 Task: Look for space in Viljandi, Estonia from 9th July, 2023 to 16th July, 2023 for 2 adults, 1 child in price range Rs.8000 to Rs.16000. Place can be entire place with 2 bedrooms having 2 beds and 1 bathroom. Property type can be house, flat, hotel. Booking option can be shelf check-in. Required host language is English.
Action: Mouse moved to (480, 97)
Screenshot: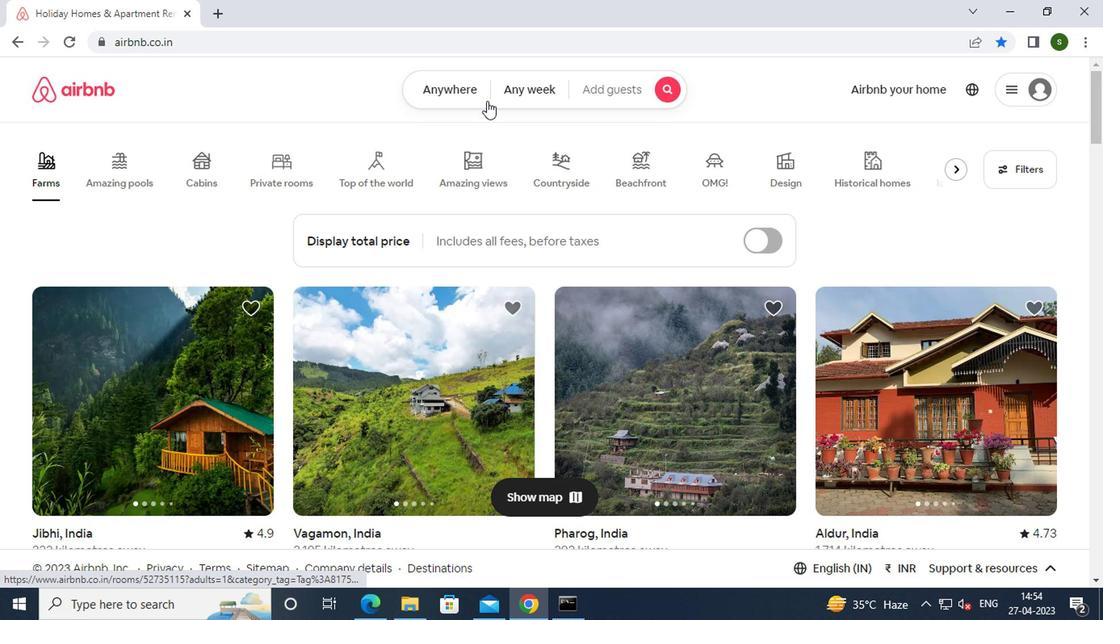 
Action: Mouse pressed left at (480, 97)
Screenshot: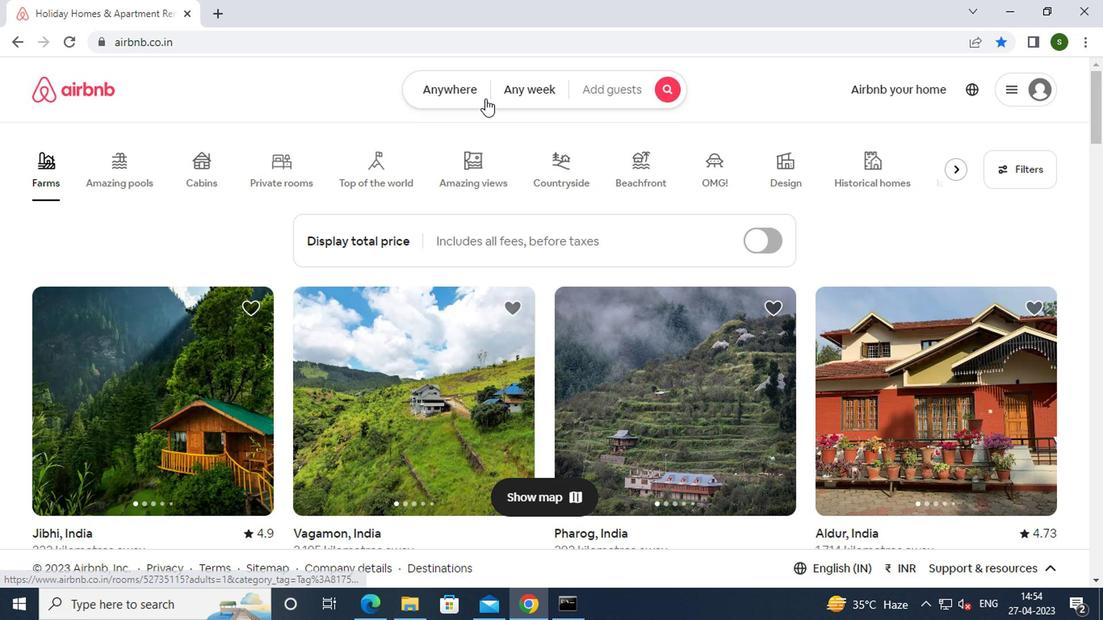 
Action: Mouse moved to (410, 151)
Screenshot: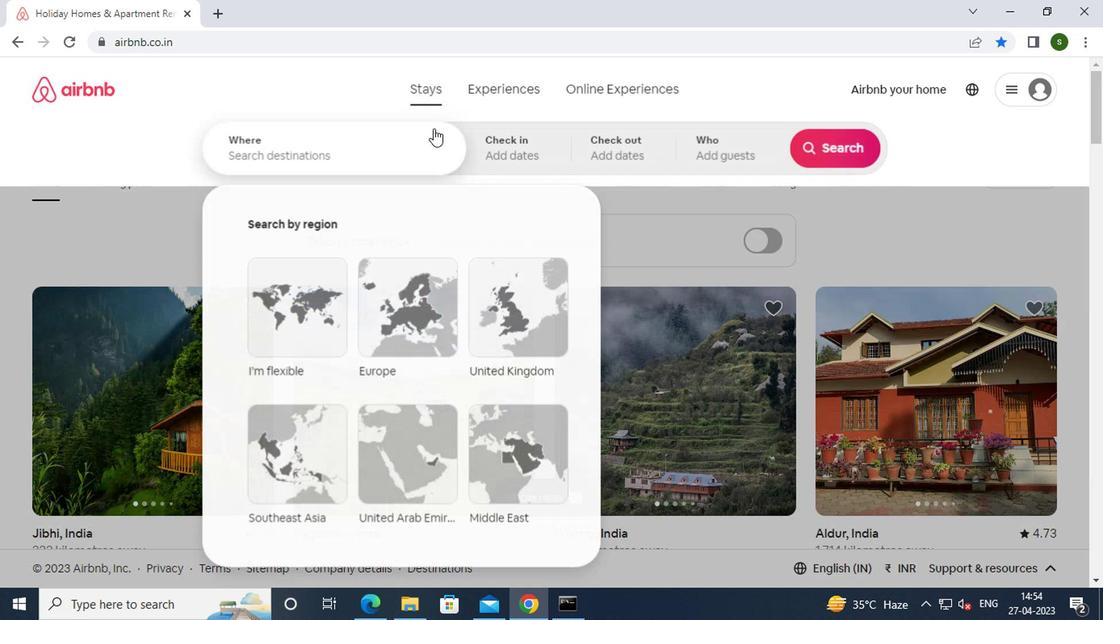 
Action: Mouse pressed left at (410, 151)
Screenshot: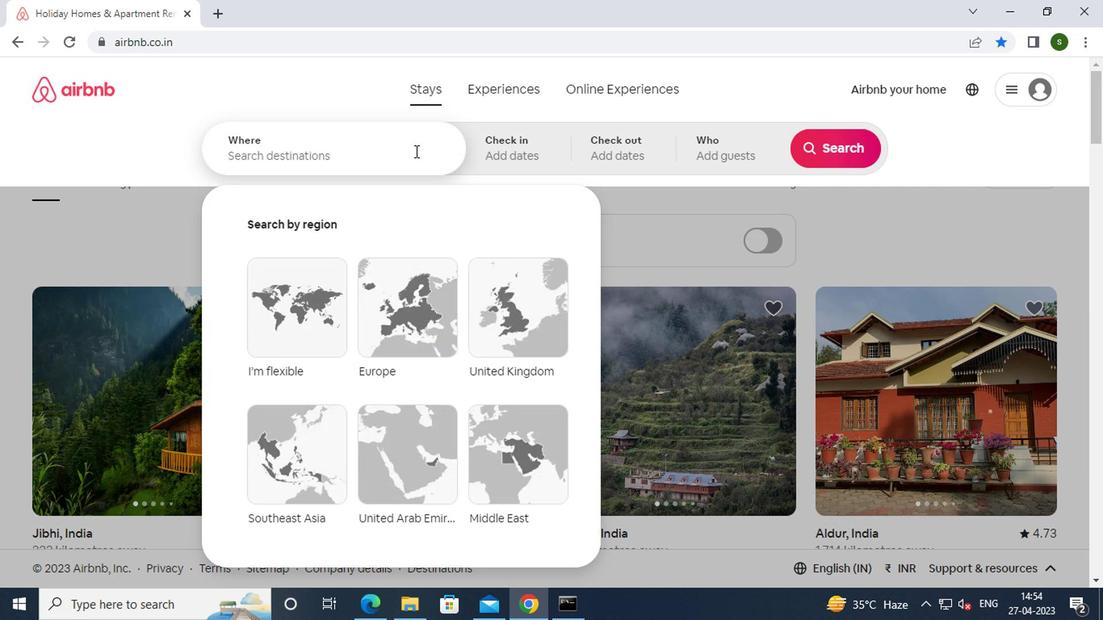 
Action: Key pressed v<Key.caps_lock>iljandi,
Screenshot: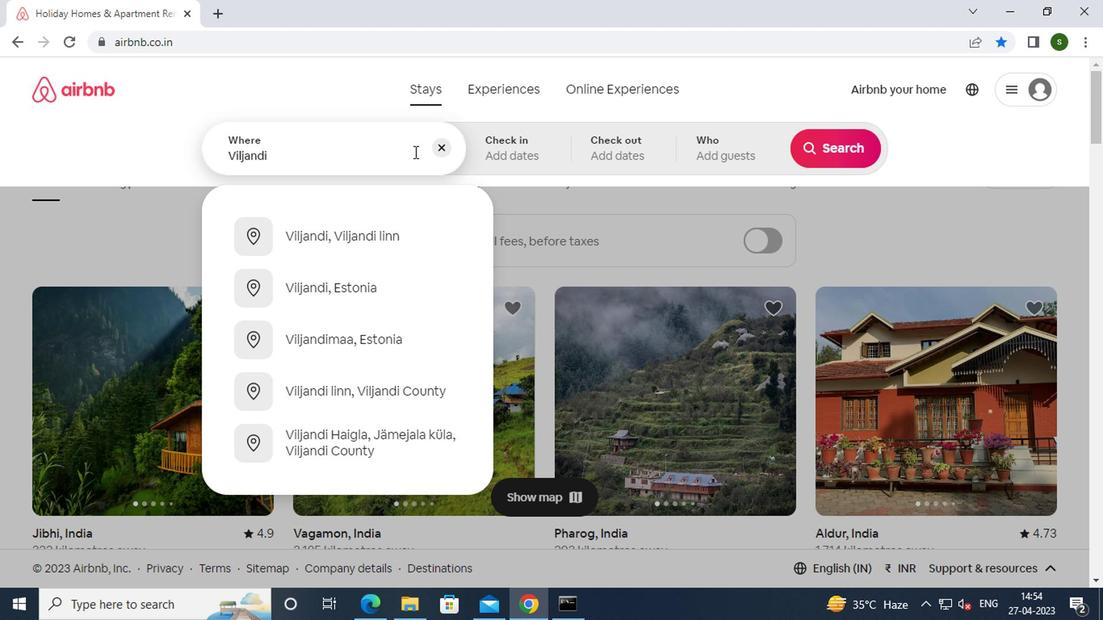 
Action: Mouse moved to (399, 235)
Screenshot: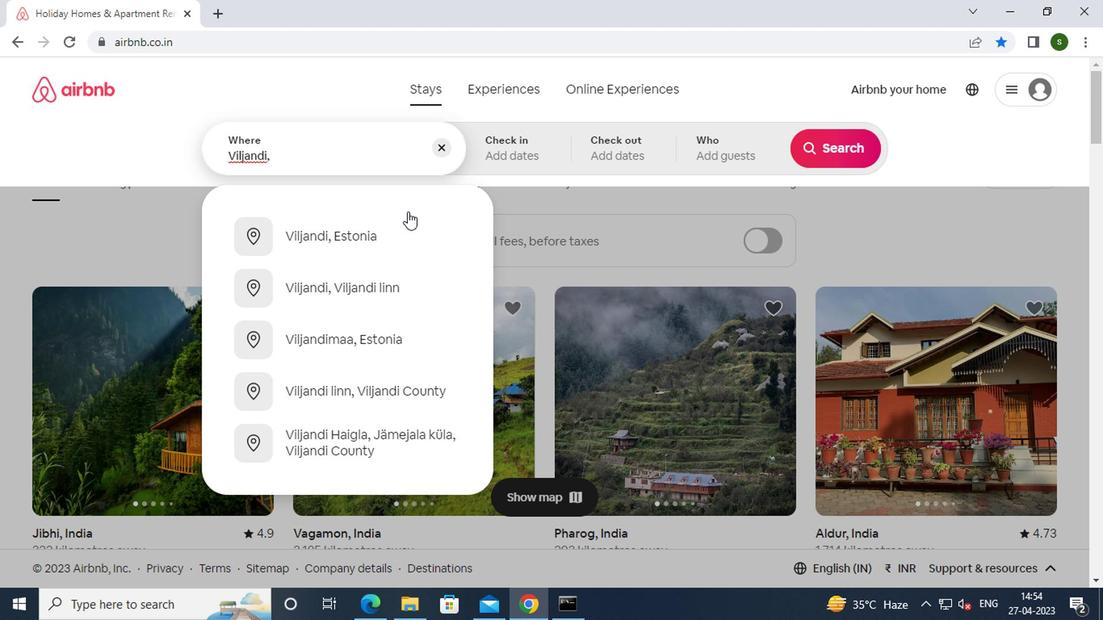 
Action: Mouse pressed left at (399, 235)
Screenshot: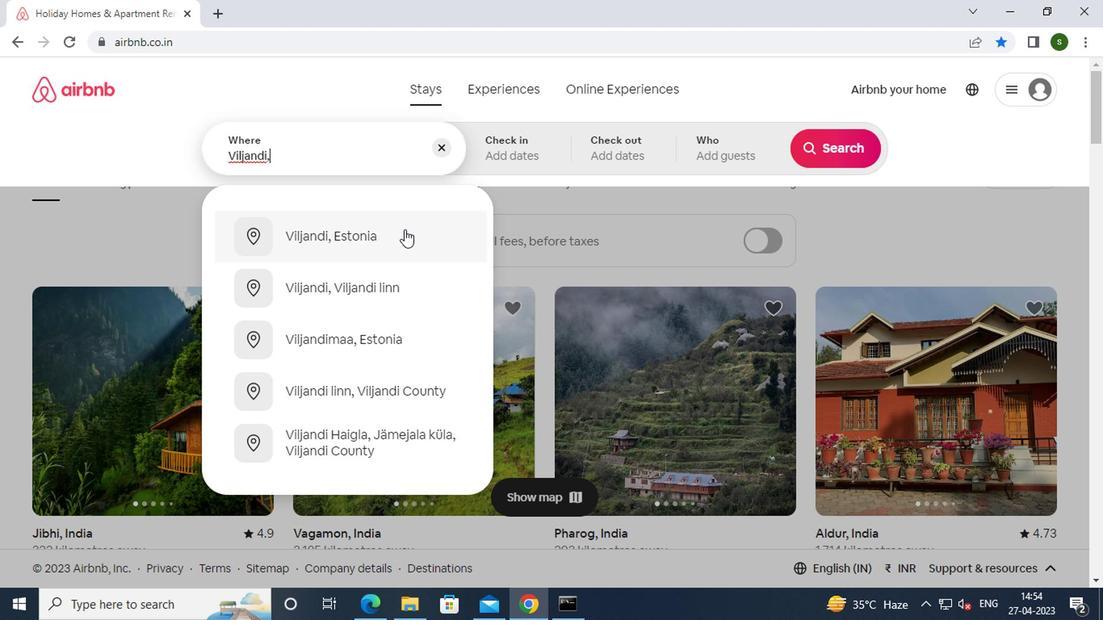 
Action: Mouse moved to (826, 276)
Screenshot: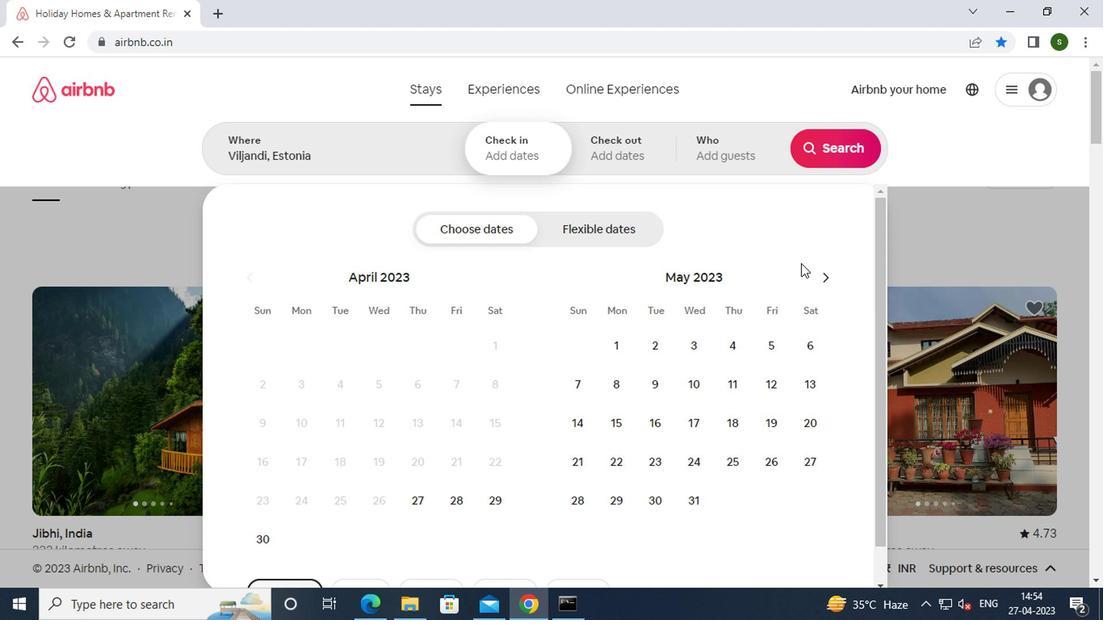 
Action: Mouse pressed left at (826, 276)
Screenshot: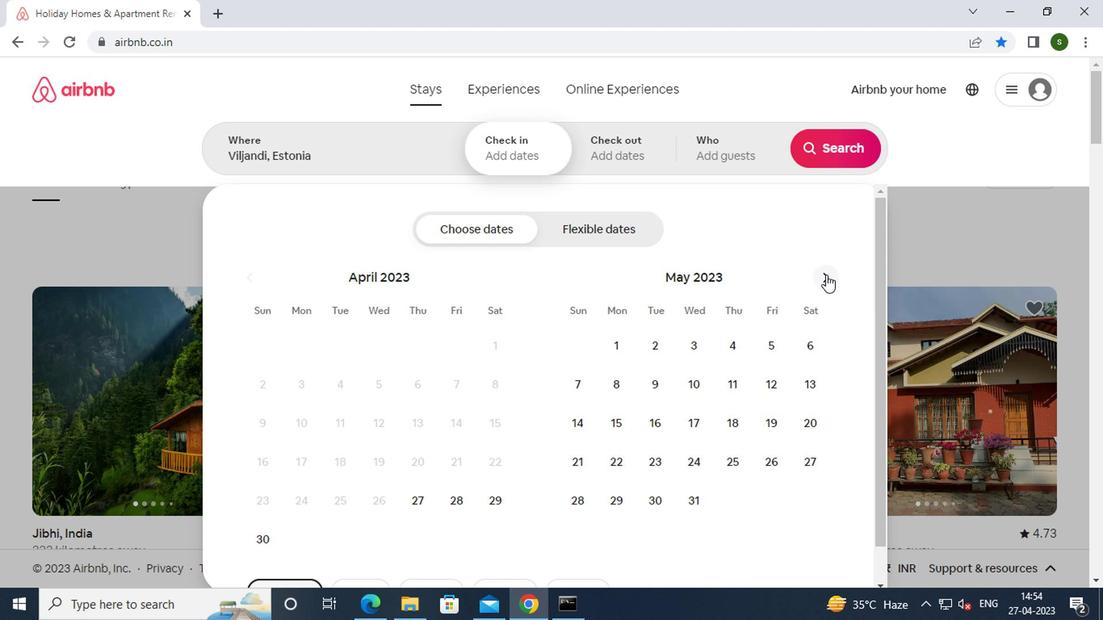 
Action: Mouse pressed left at (826, 276)
Screenshot: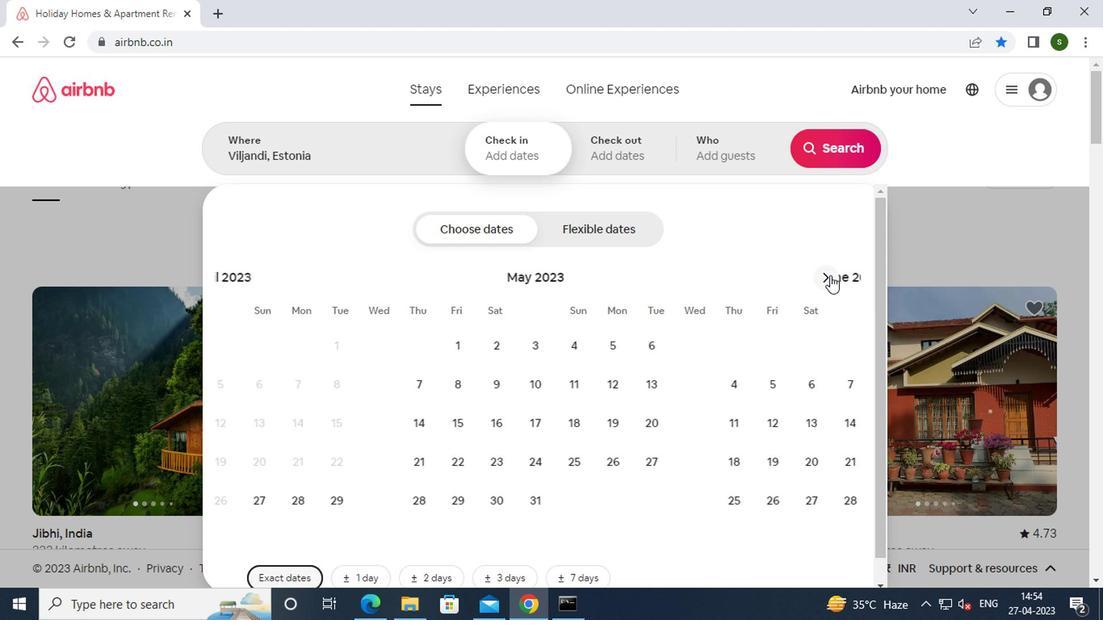 
Action: Mouse moved to (577, 422)
Screenshot: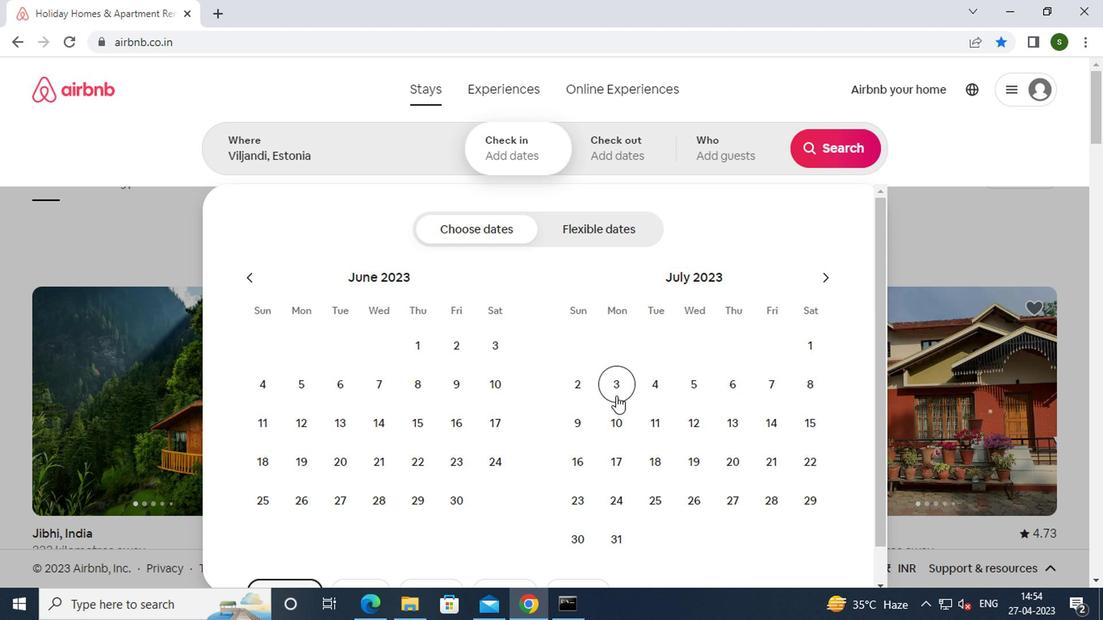 
Action: Mouse pressed left at (577, 422)
Screenshot: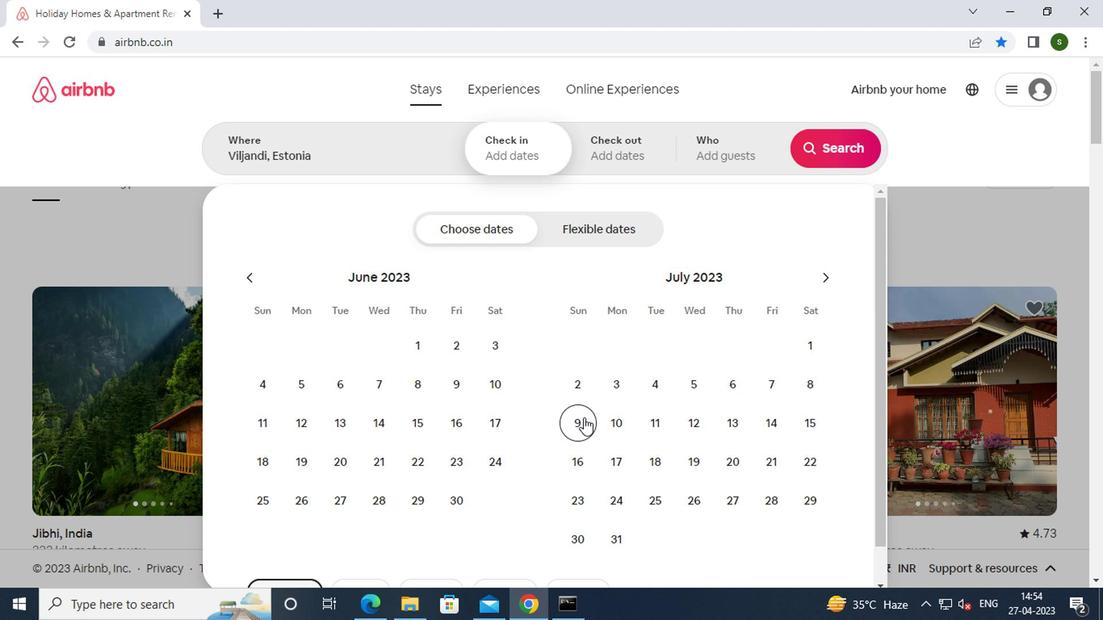 
Action: Mouse moved to (575, 454)
Screenshot: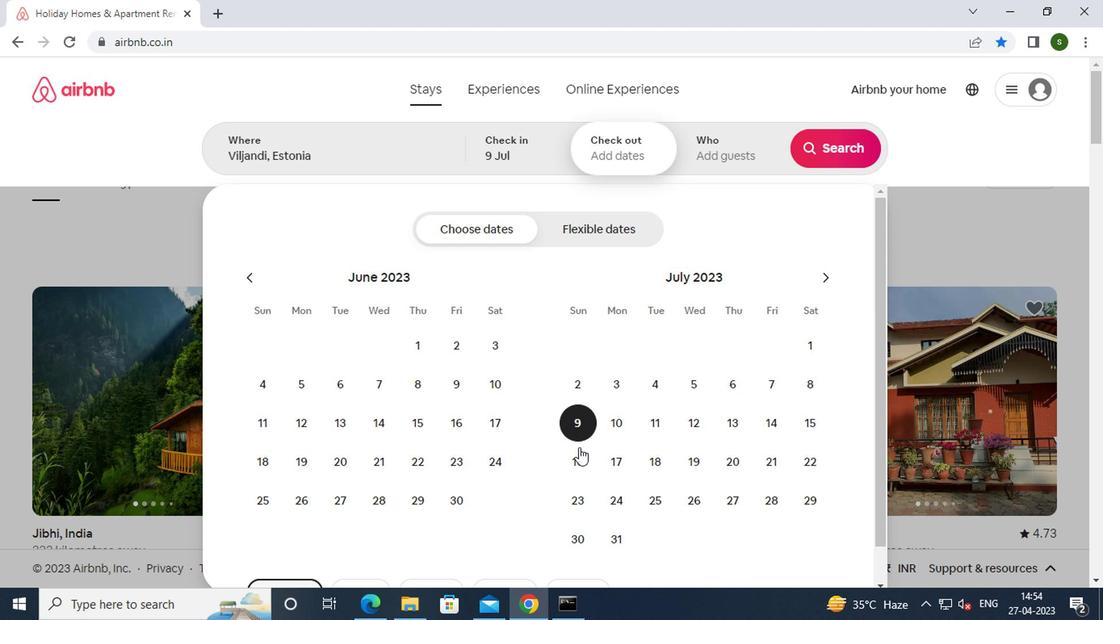 
Action: Mouse pressed left at (575, 454)
Screenshot: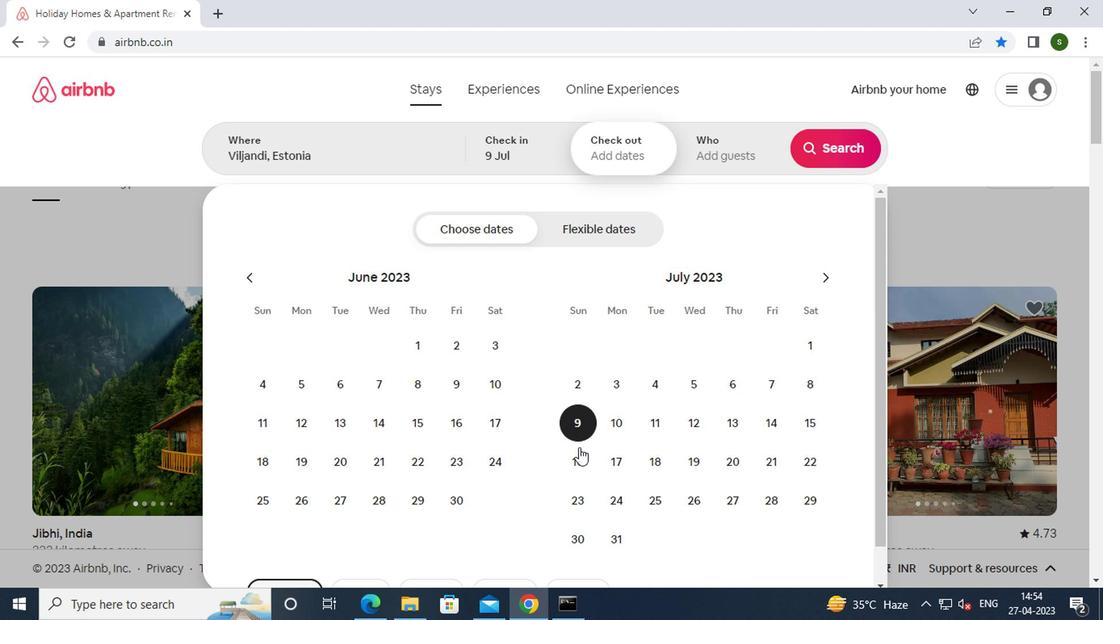 
Action: Mouse moved to (729, 151)
Screenshot: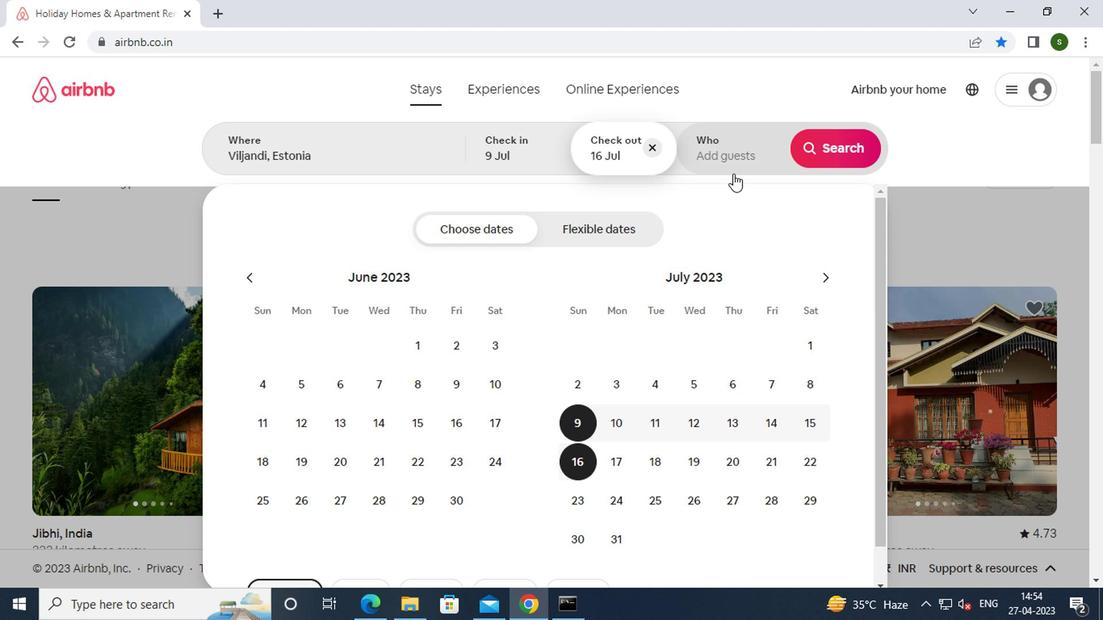 
Action: Mouse pressed left at (729, 151)
Screenshot: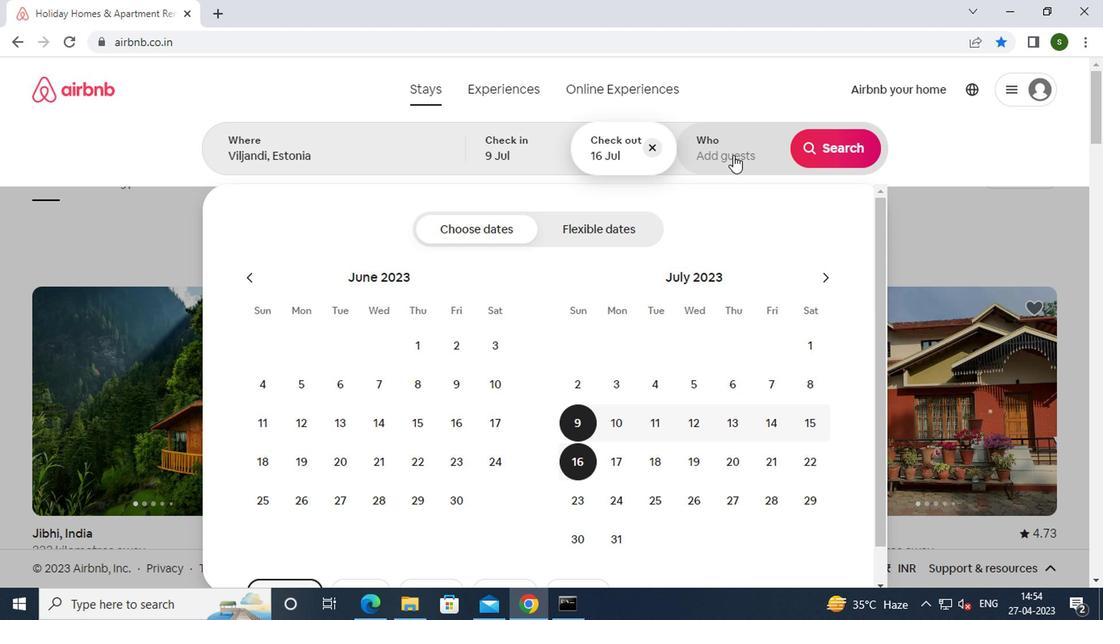 
Action: Mouse moved to (838, 235)
Screenshot: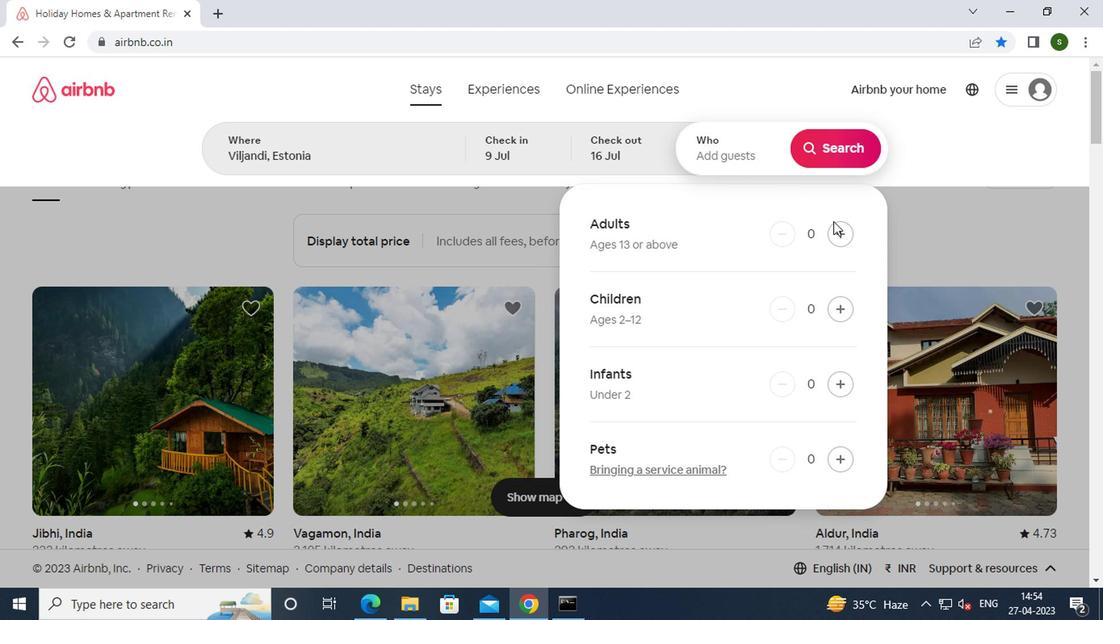 
Action: Mouse pressed left at (838, 235)
Screenshot: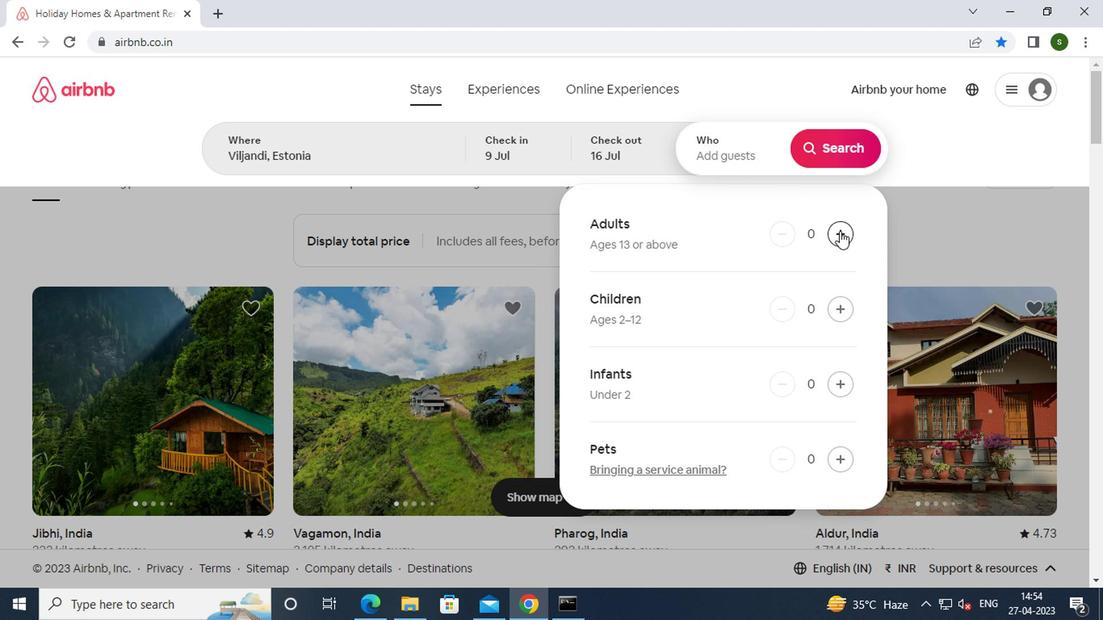 
Action: Mouse pressed left at (838, 235)
Screenshot: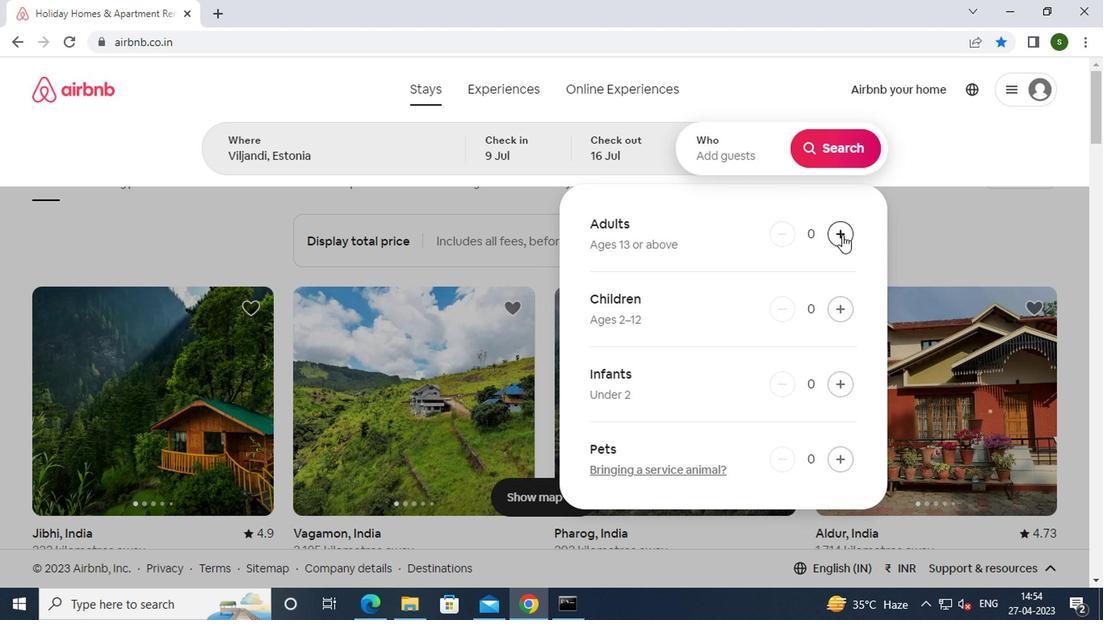 
Action: Mouse moved to (834, 310)
Screenshot: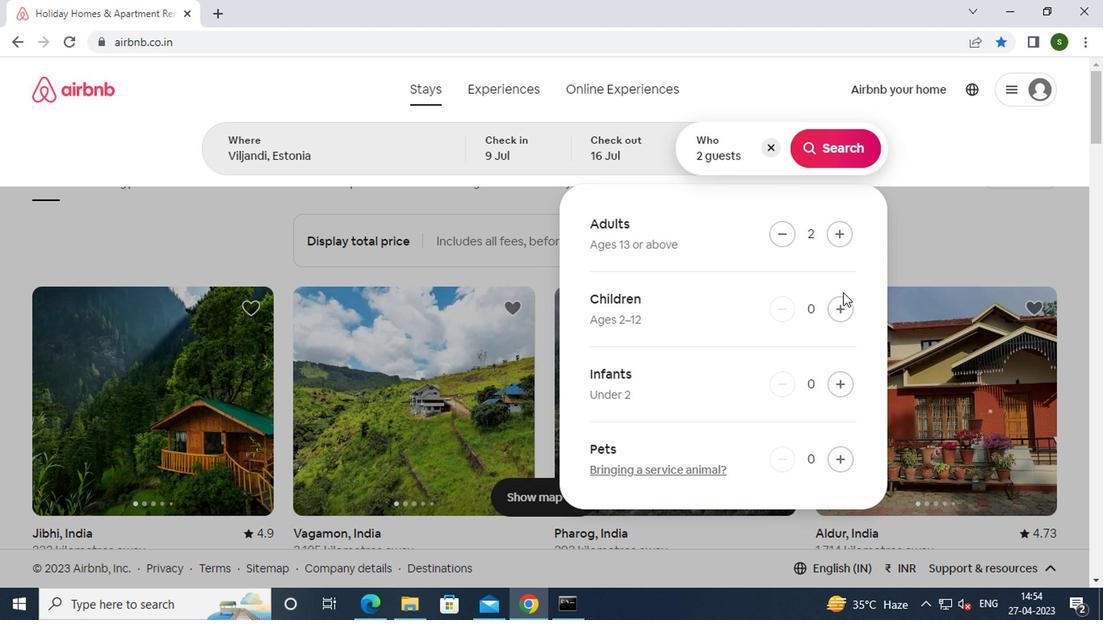 
Action: Mouse pressed left at (834, 310)
Screenshot: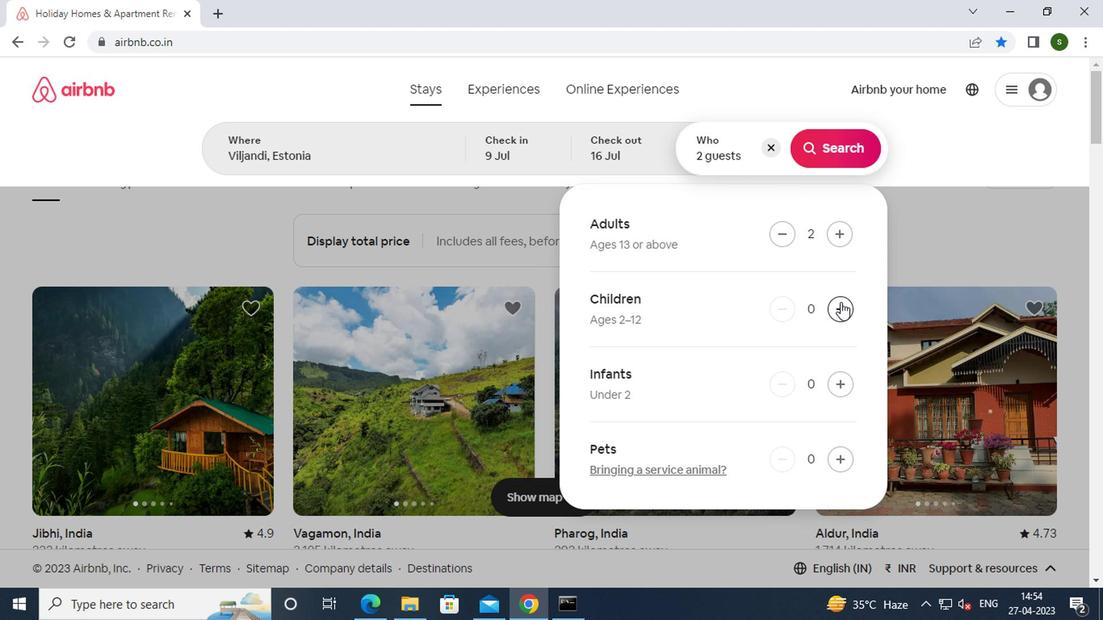 
Action: Mouse moved to (825, 155)
Screenshot: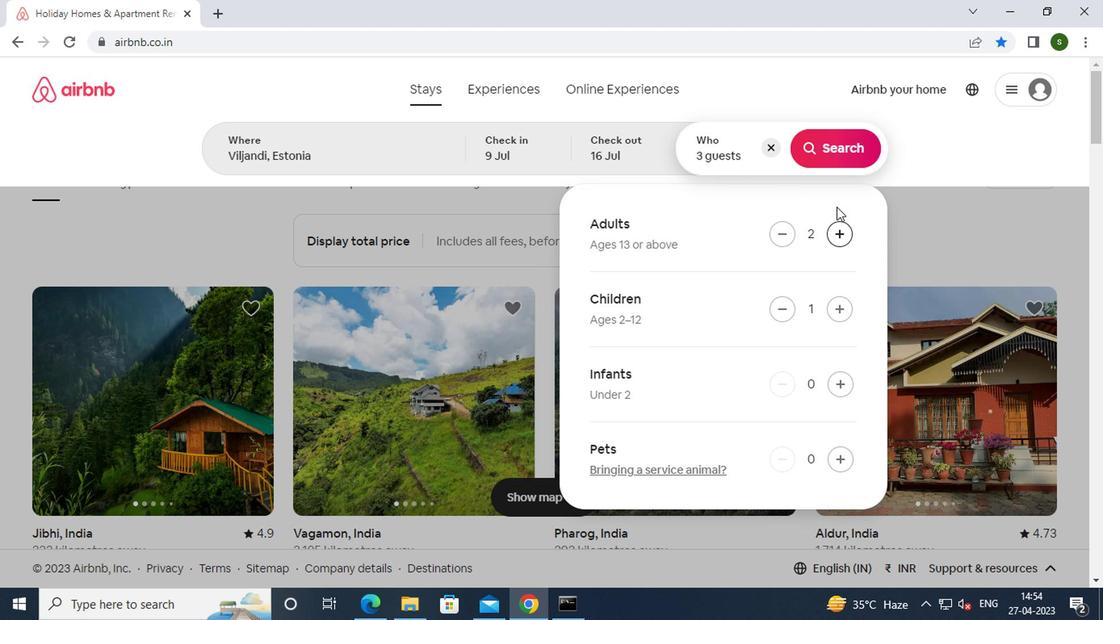 
Action: Mouse pressed left at (825, 155)
Screenshot: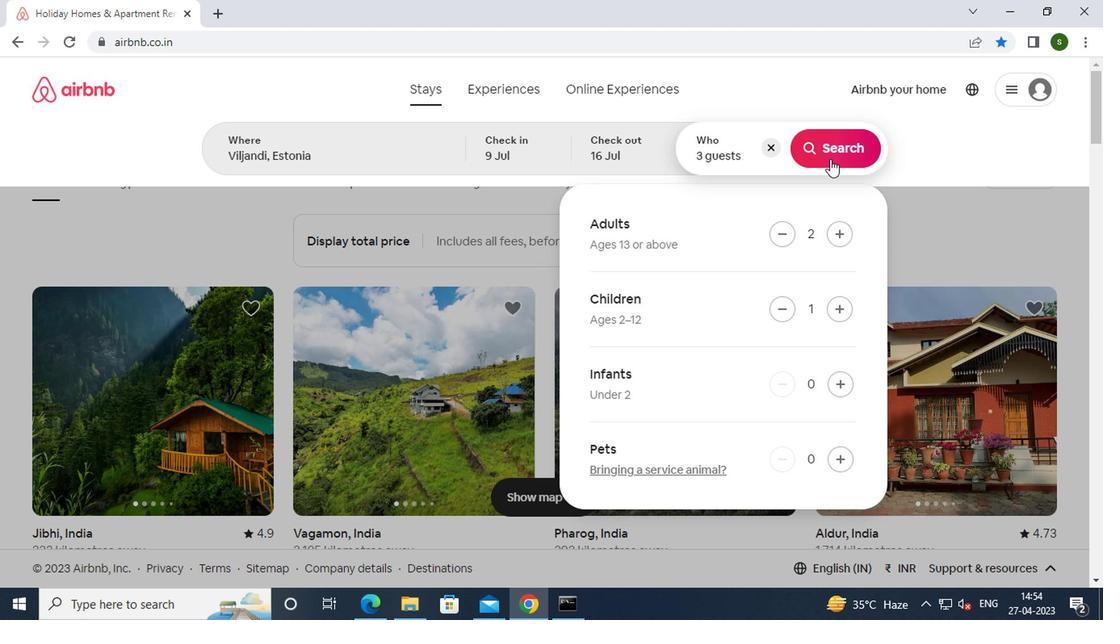 
Action: Mouse moved to (1008, 147)
Screenshot: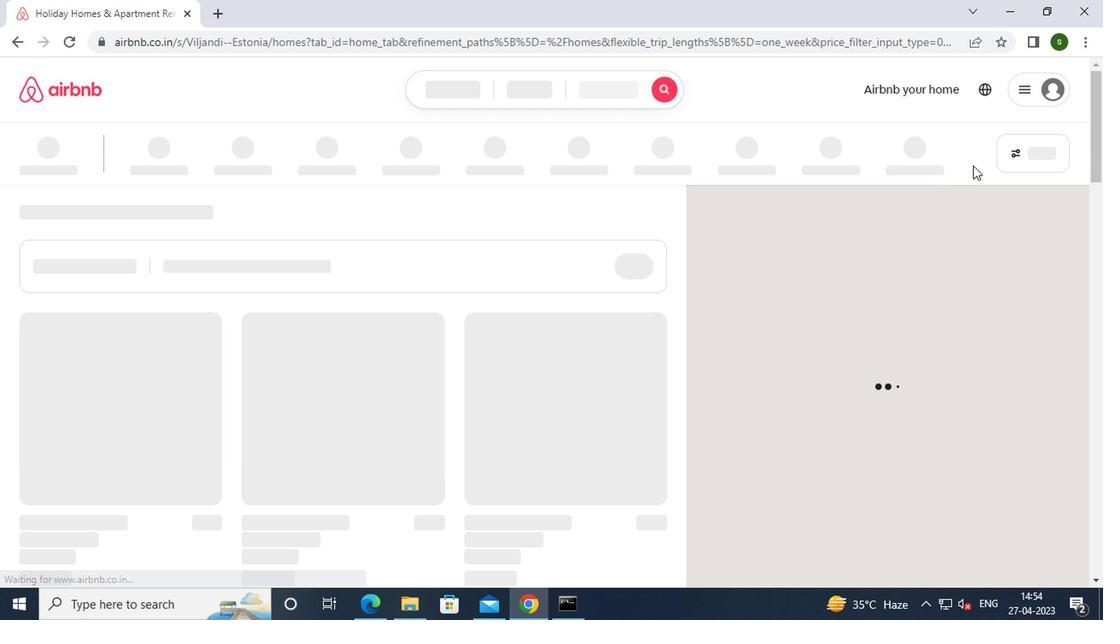 
Action: Mouse pressed left at (1008, 147)
Screenshot: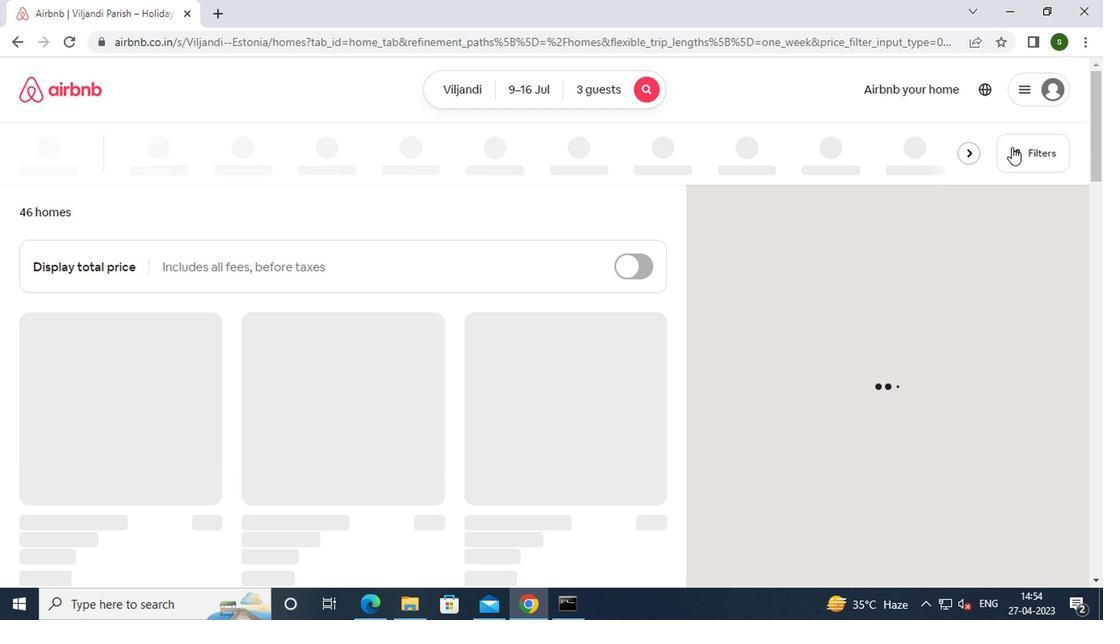 
Action: Mouse moved to (442, 355)
Screenshot: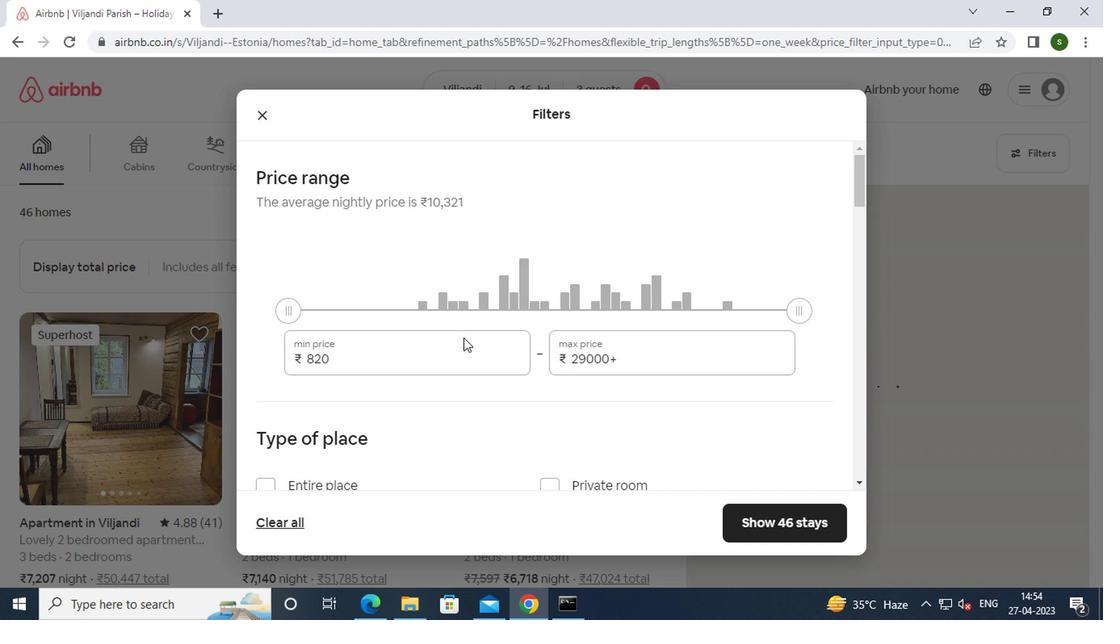 
Action: Mouse pressed left at (442, 355)
Screenshot: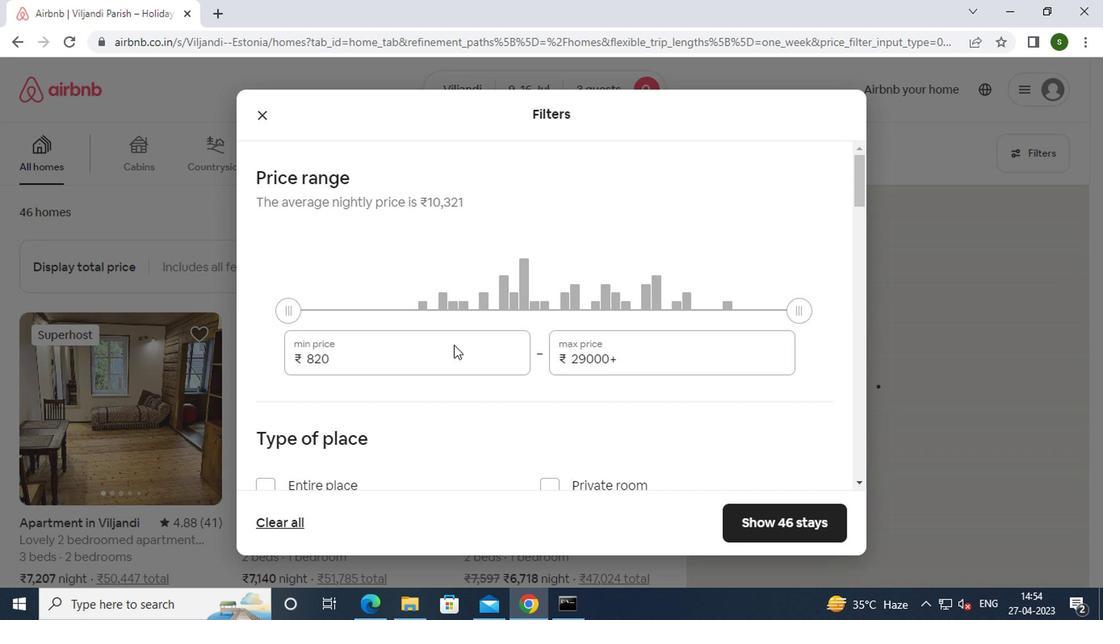 
Action: Key pressed <Key.backspace><Key.backspace><Key.backspace><Key.backspace>8000
Screenshot: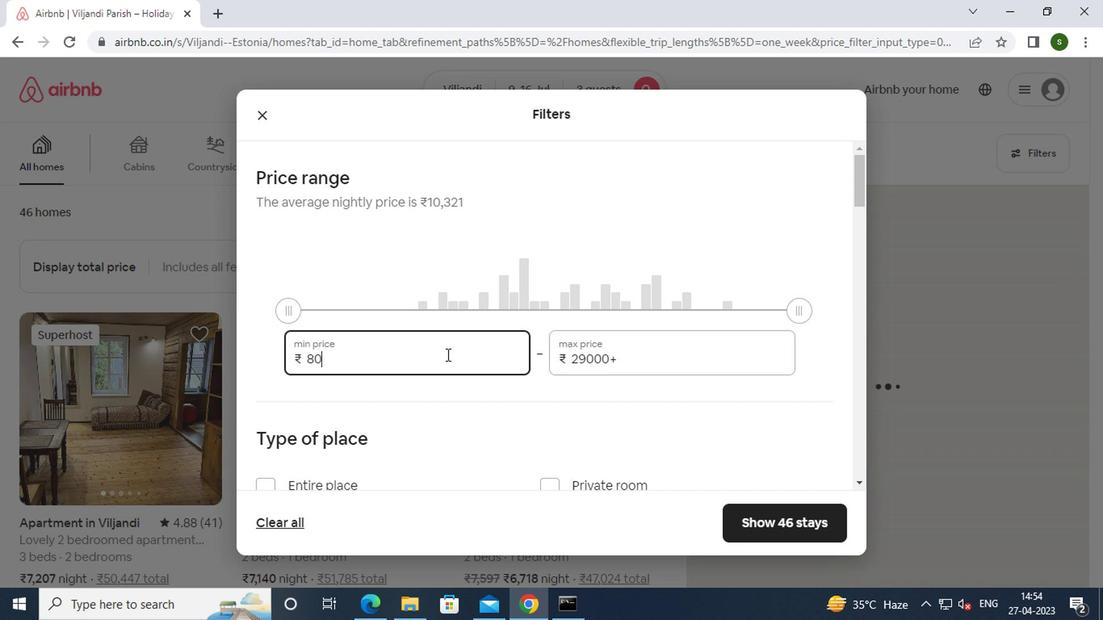 
Action: Mouse moved to (627, 363)
Screenshot: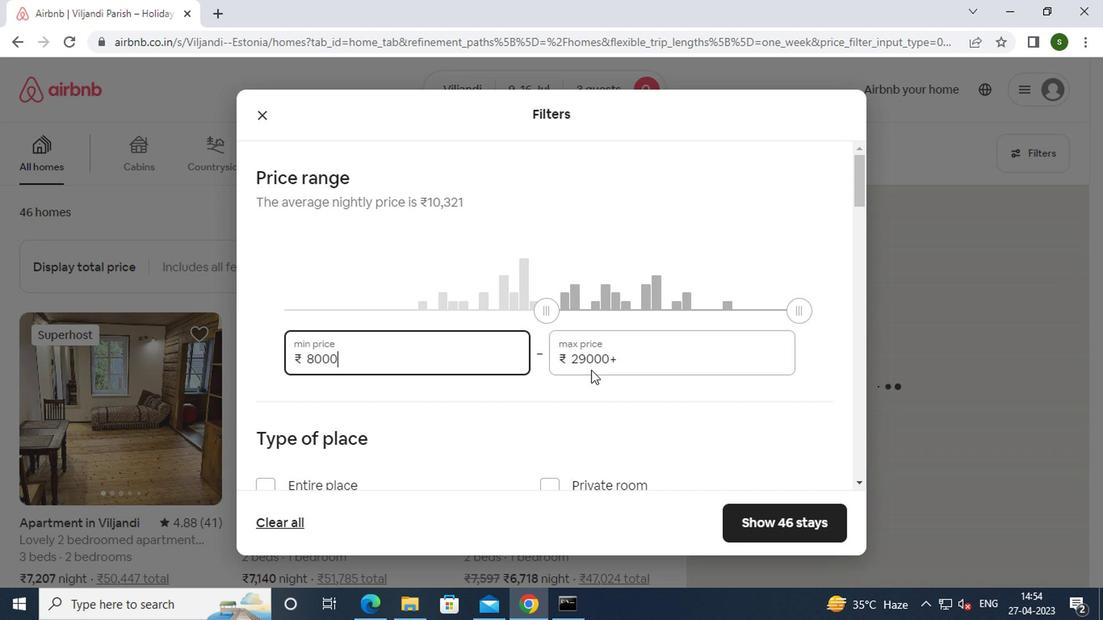 
Action: Mouse pressed left at (627, 363)
Screenshot: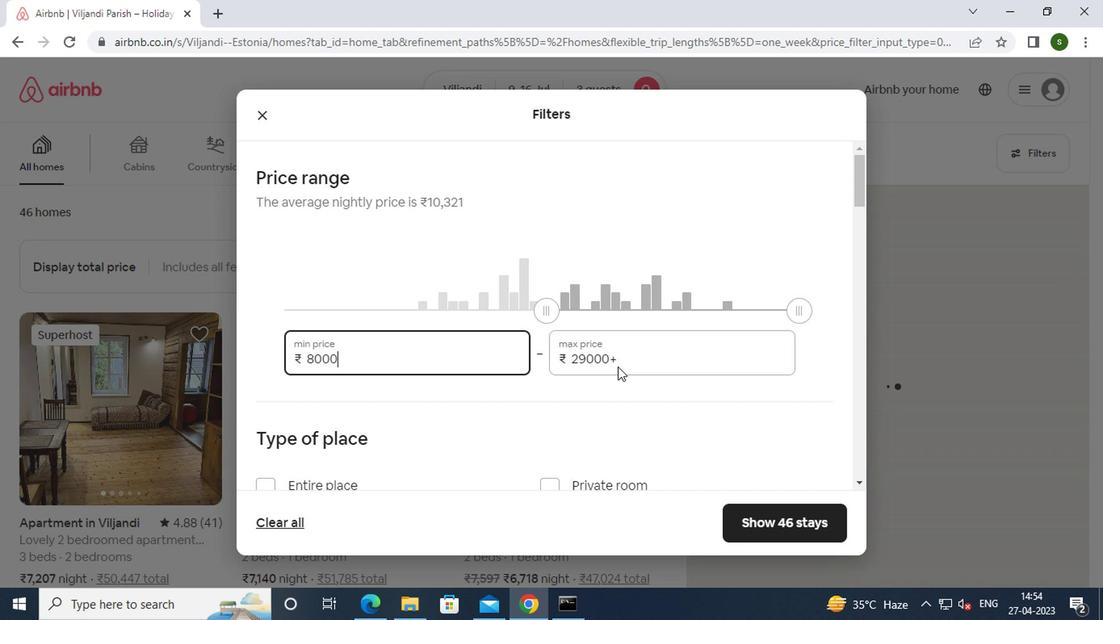 
Action: Key pressed <Key.backspace><Key.backspace><Key.backspace><Key.backspace><Key.backspace><Key.backspace><Key.backspace><Key.backspace><Key.backspace><Key.backspace><Key.backspace><Key.backspace>16000
Screenshot: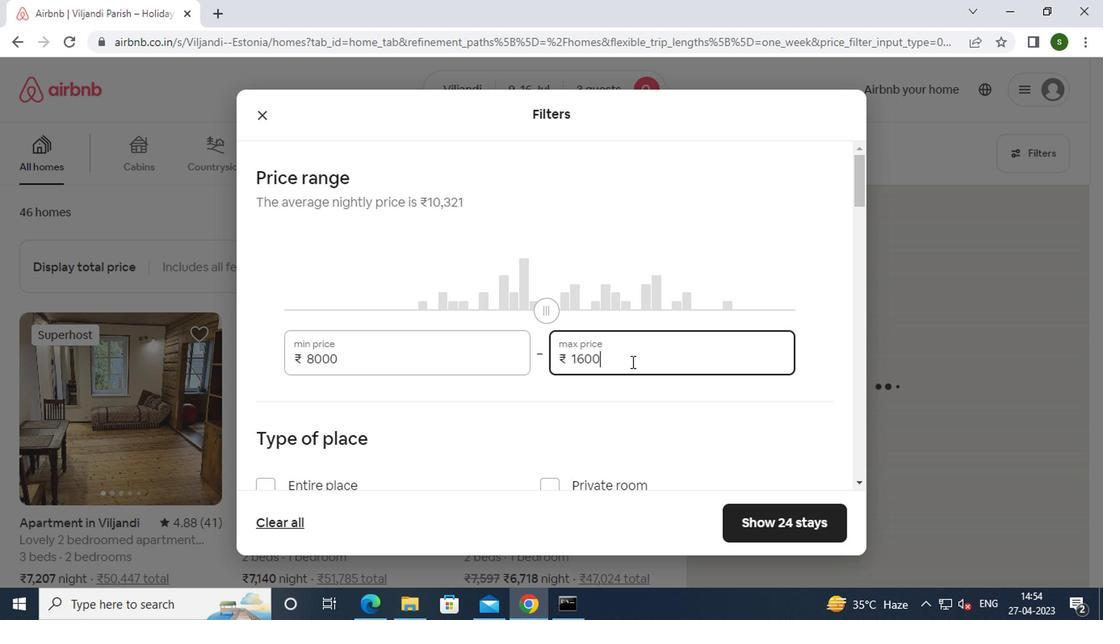 
Action: Mouse moved to (386, 344)
Screenshot: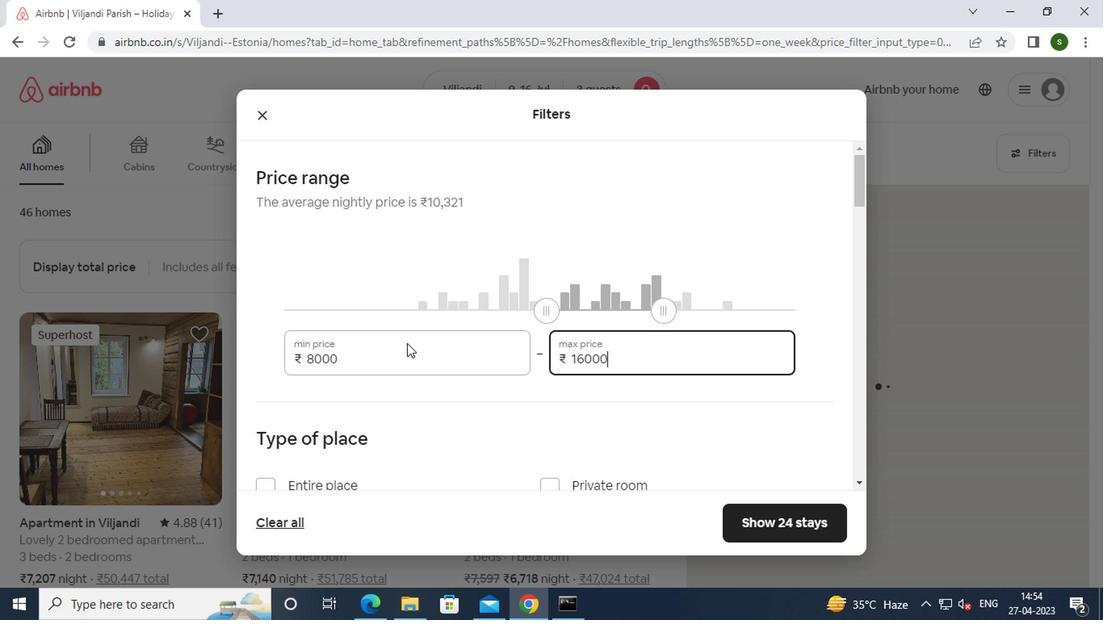 
Action: Mouse scrolled (386, 343) with delta (0, 0)
Screenshot: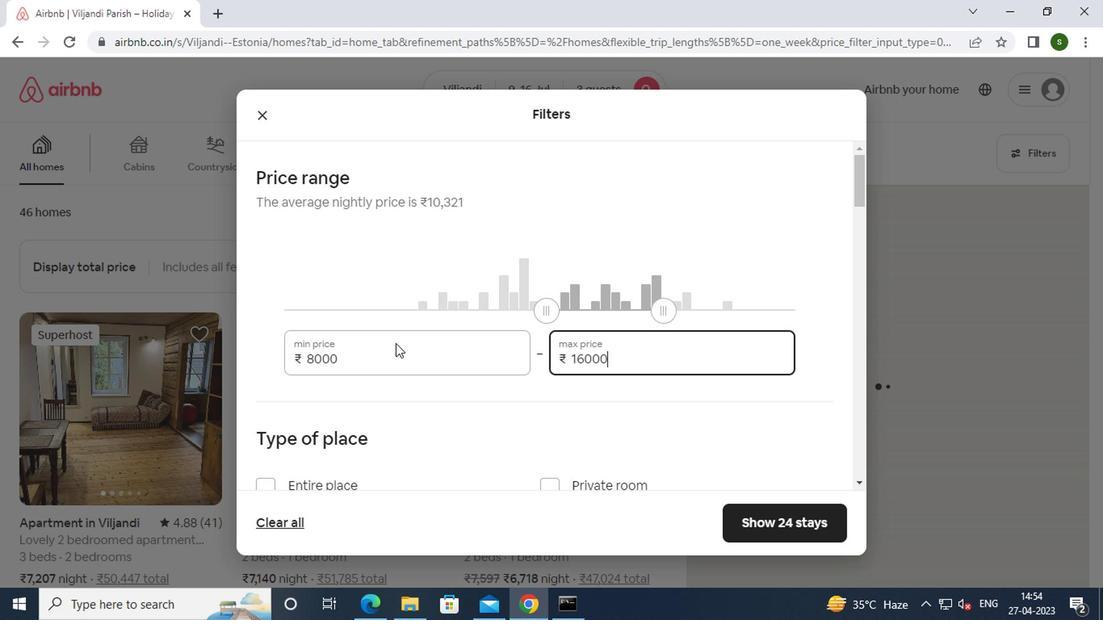 
Action: Mouse scrolled (386, 343) with delta (0, 0)
Screenshot: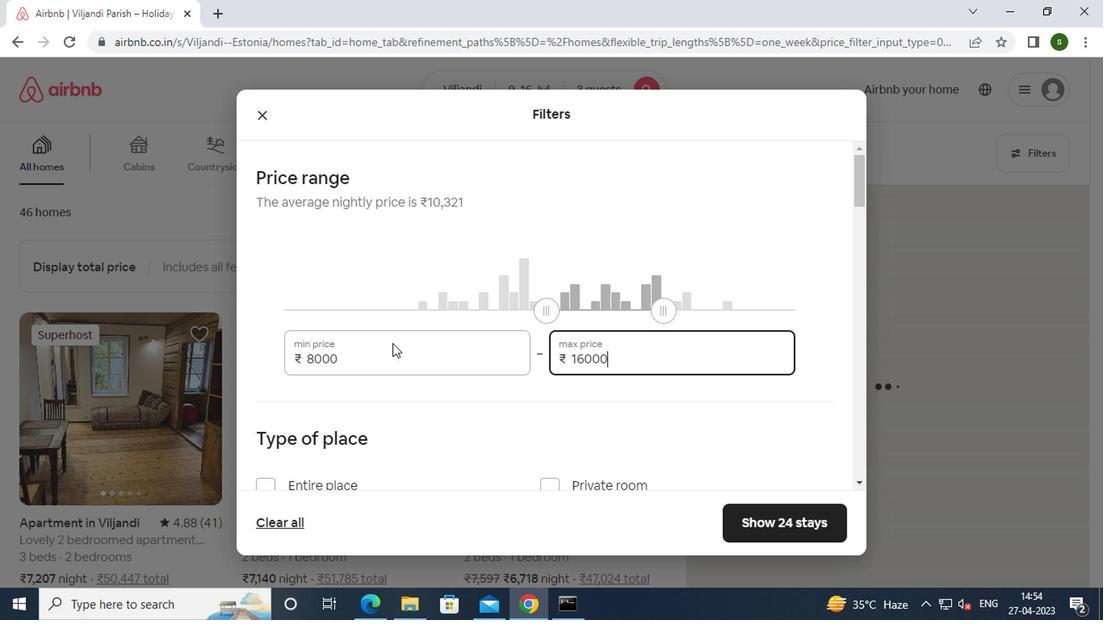 
Action: Mouse moved to (304, 335)
Screenshot: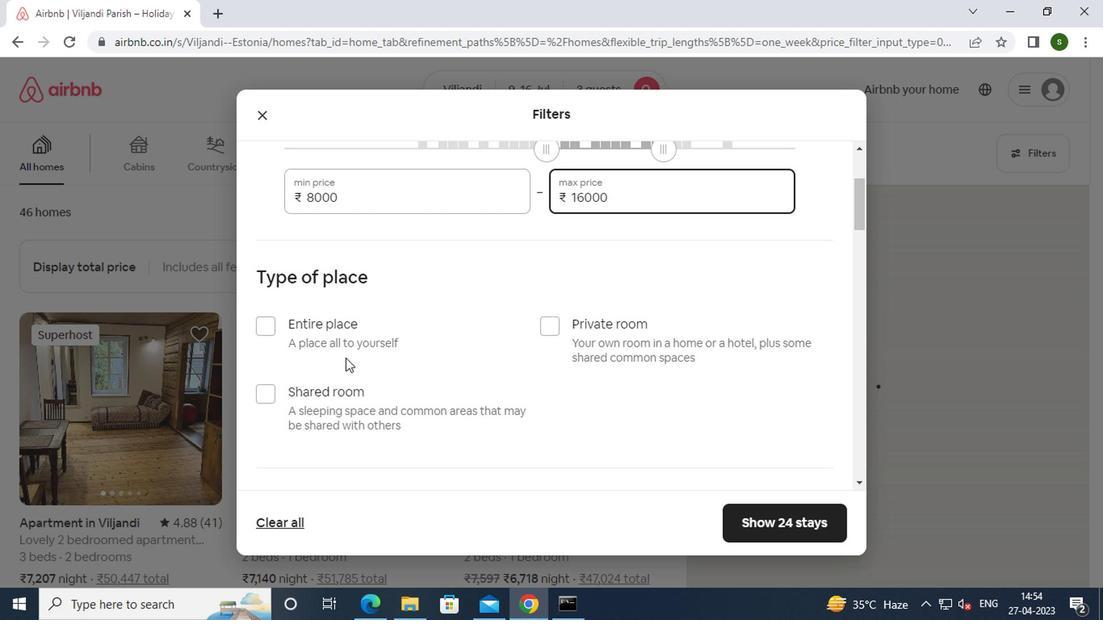 
Action: Mouse pressed left at (304, 335)
Screenshot: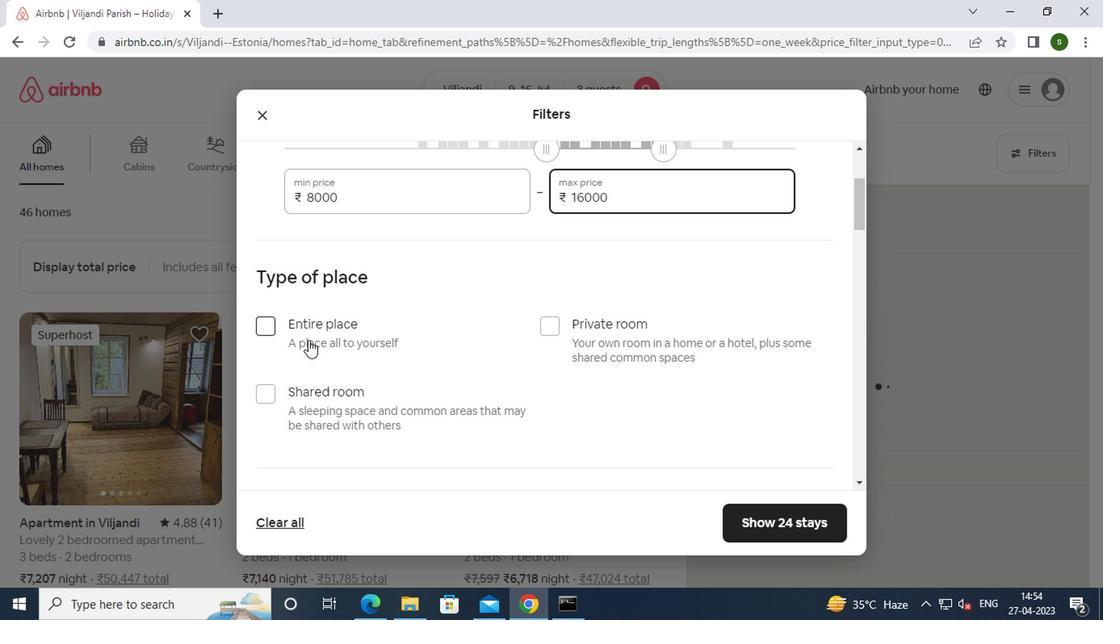 
Action: Mouse moved to (337, 327)
Screenshot: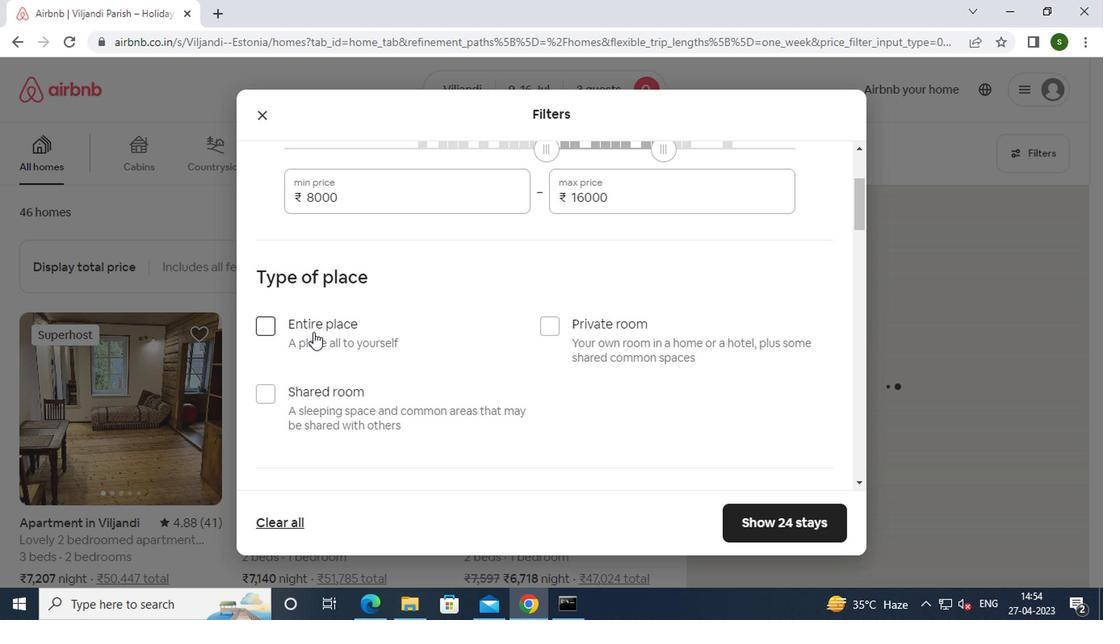 
Action: Mouse scrolled (337, 326) with delta (0, -1)
Screenshot: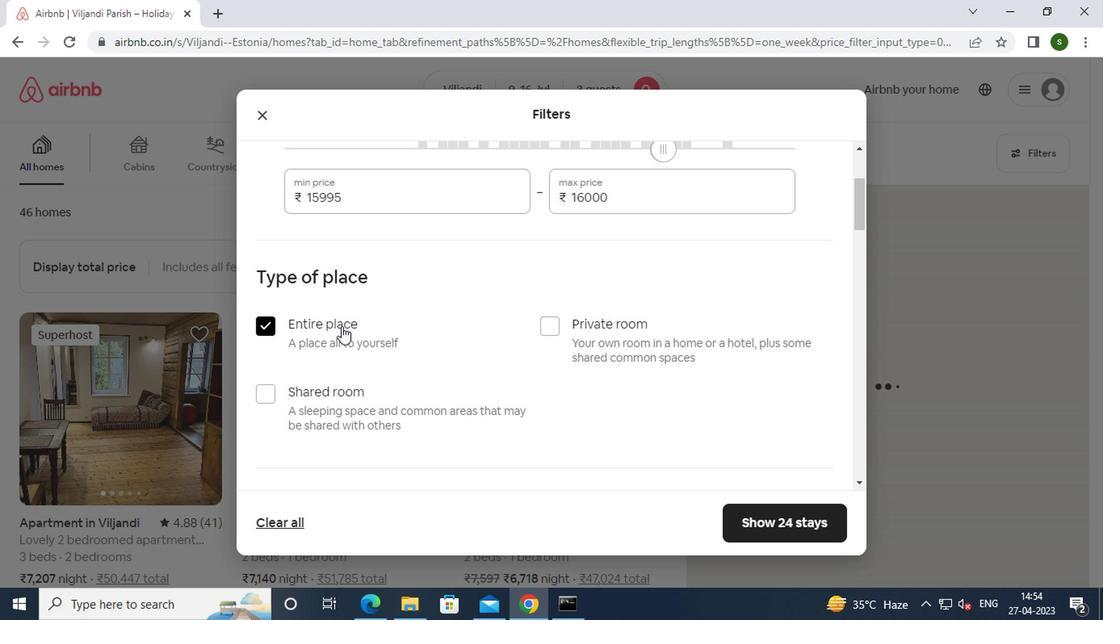 
Action: Mouse scrolled (337, 326) with delta (0, -1)
Screenshot: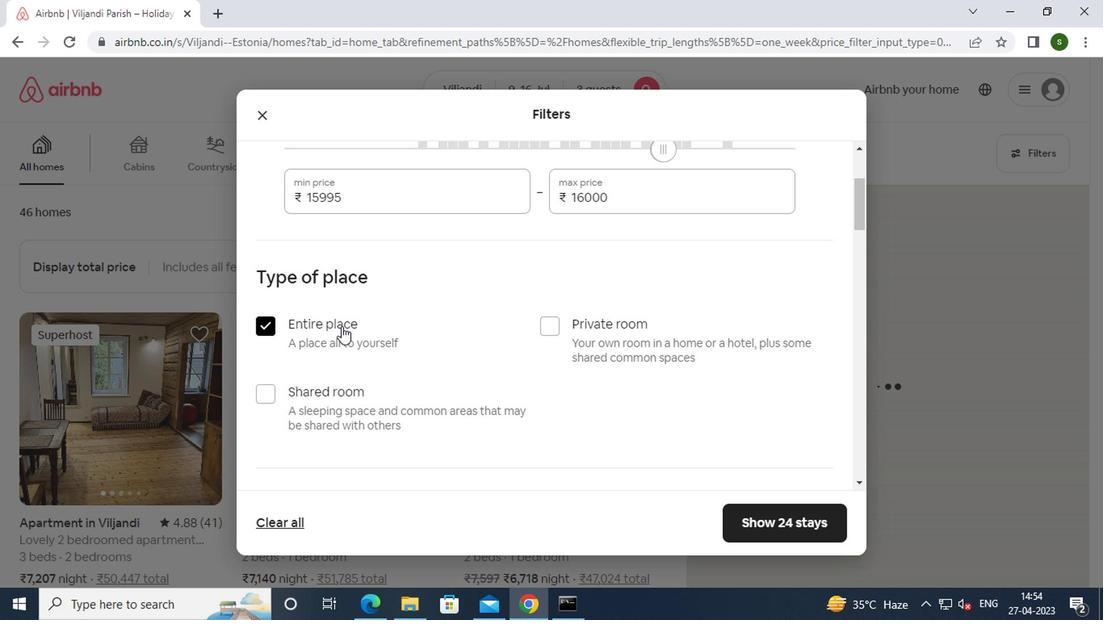 
Action: Mouse scrolled (337, 326) with delta (0, -1)
Screenshot: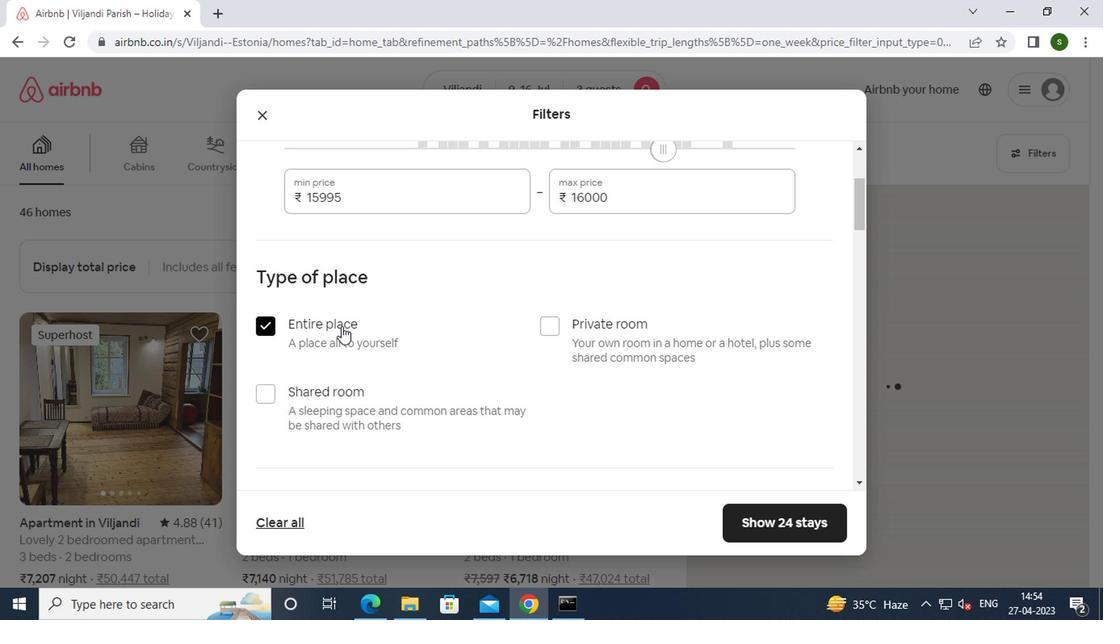 
Action: Mouse scrolled (337, 326) with delta (0, -1)
Screenshot: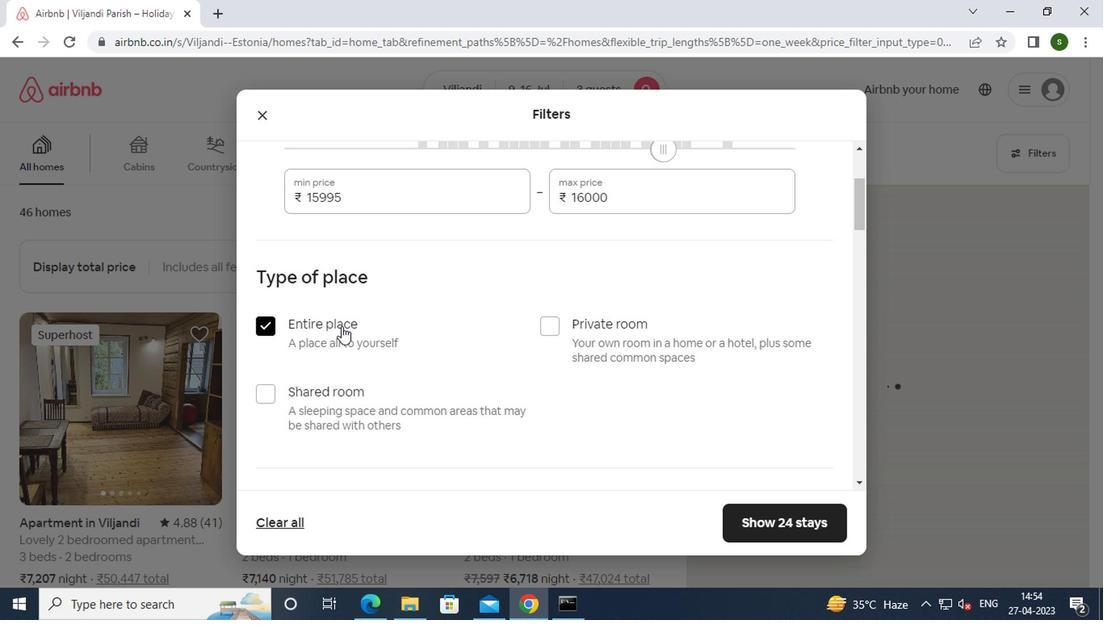 
Action: Mouse moved to (403, 269)
Screenshot: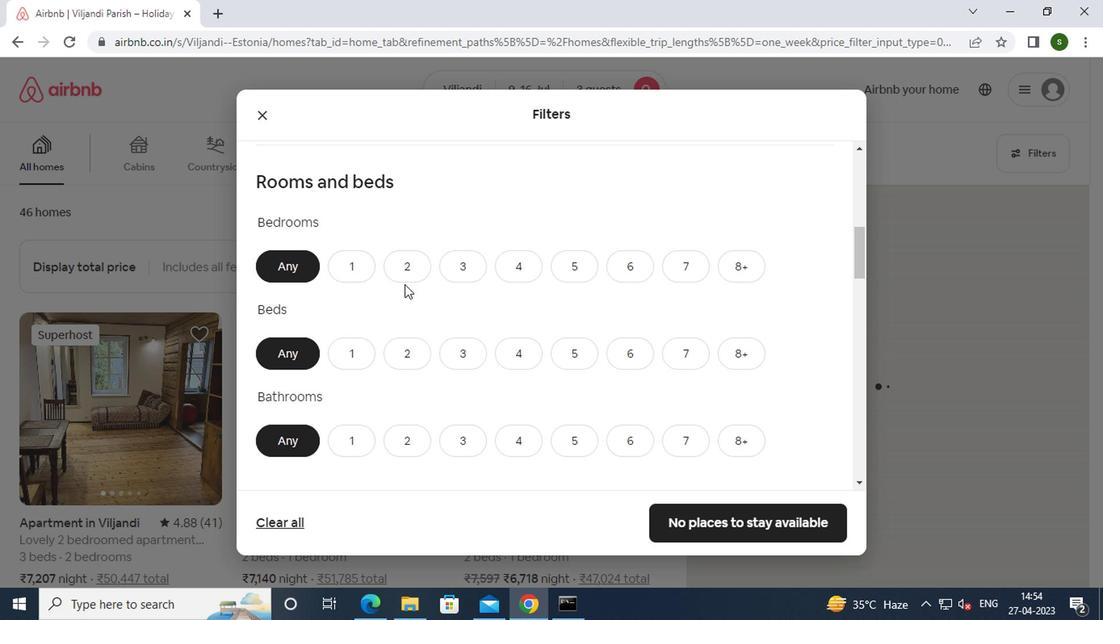 
Action: Mouse pressed left at (403, 269)
Screenshot: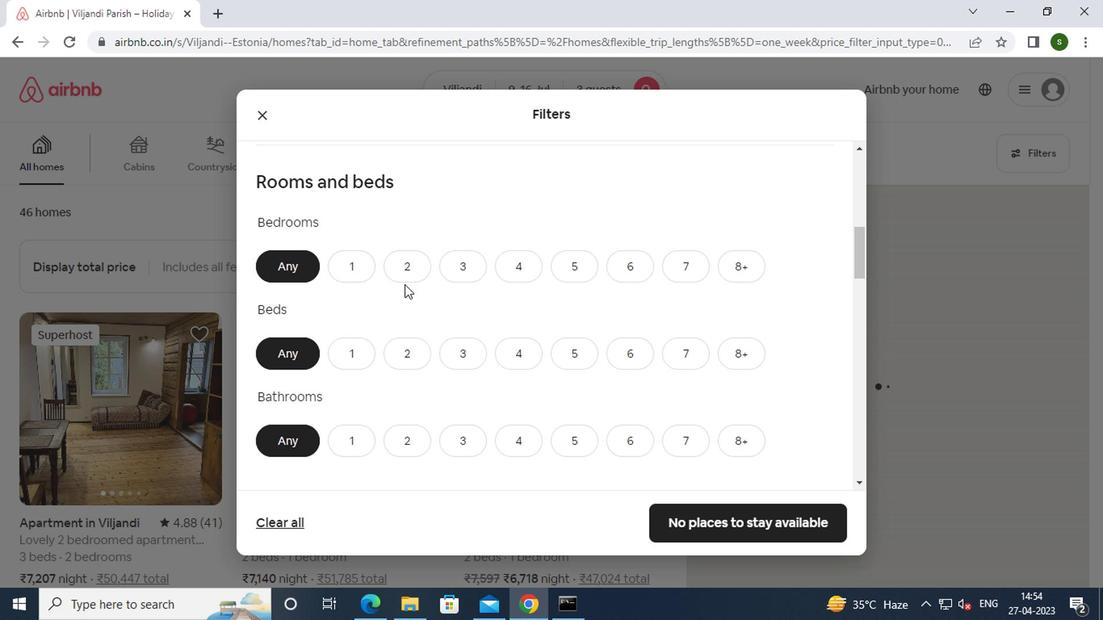
Action: Mouse moved to (418, 351)
Screenshot: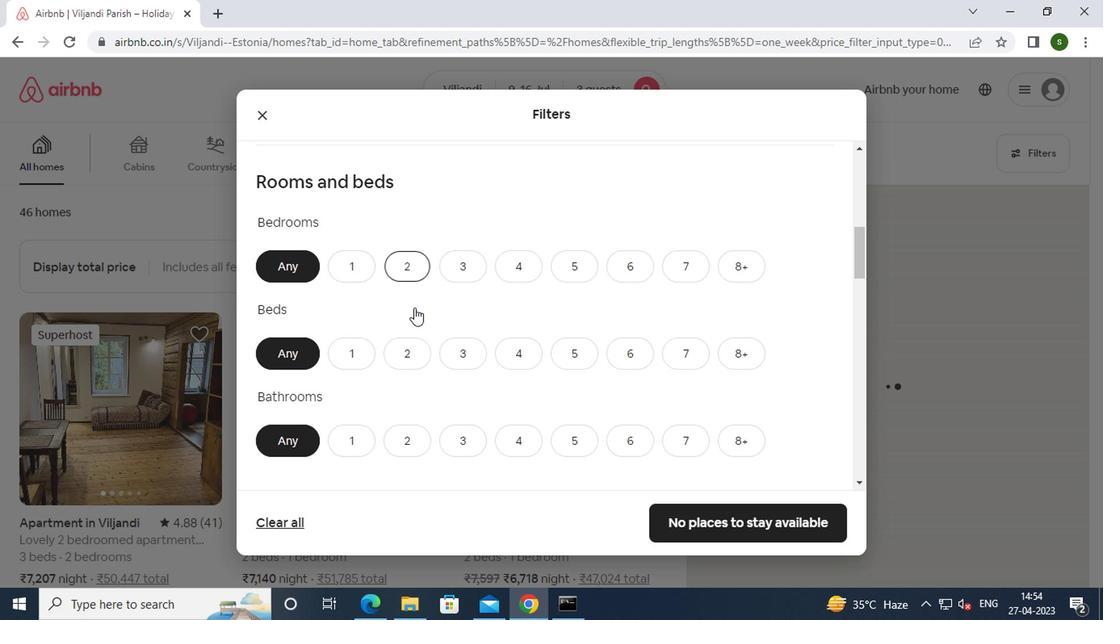 
Action: Mouse pressed left at (418, 351)
Screenshot: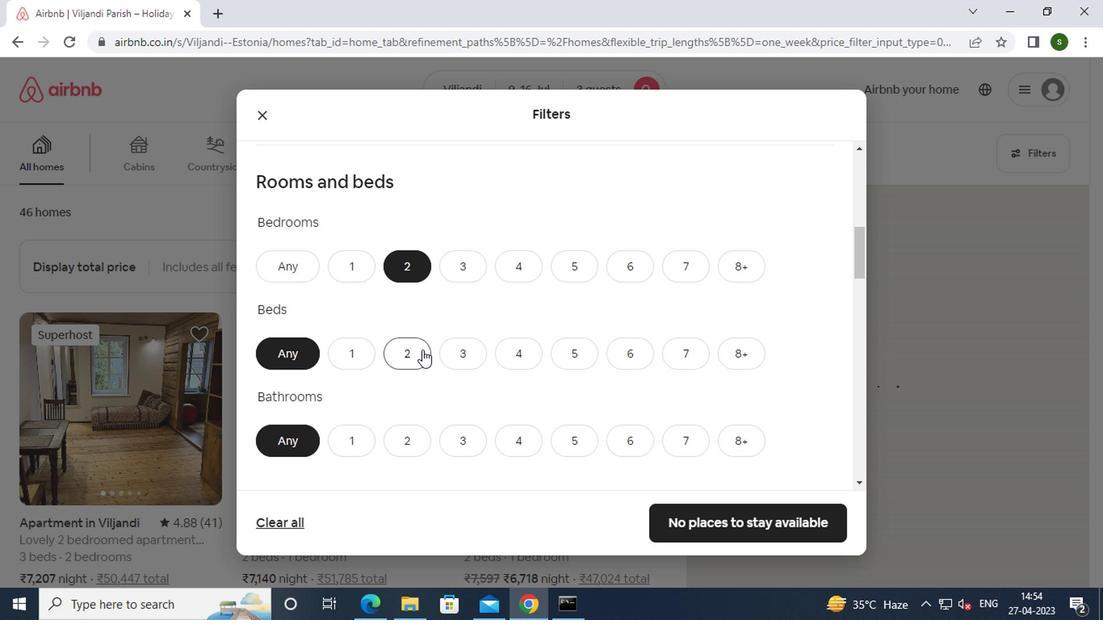 
Action: Mouse moved to (348, 445)
Screenshot: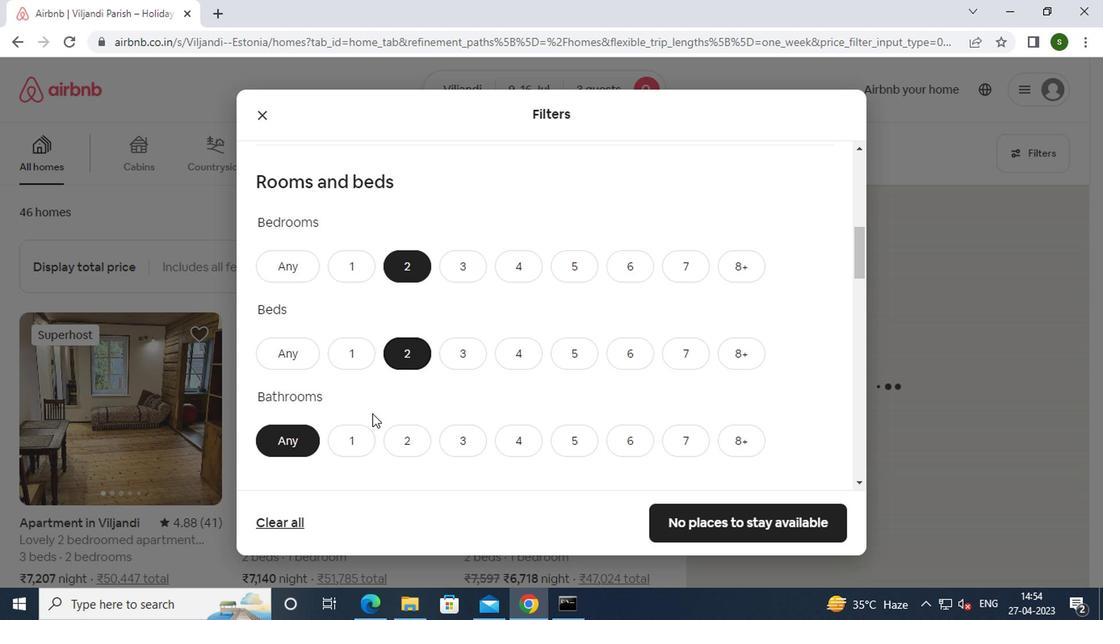 
Action: Mouse pressed left at (348, 445)
Screenshot: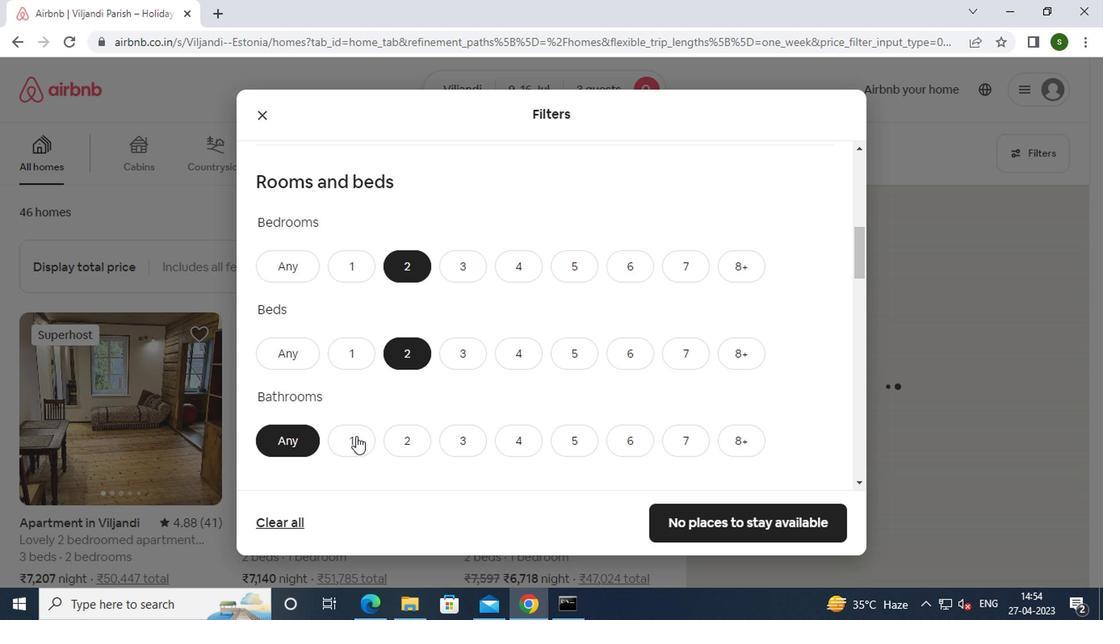 
Action: Mouse moved to (577, 339)
Screenshot: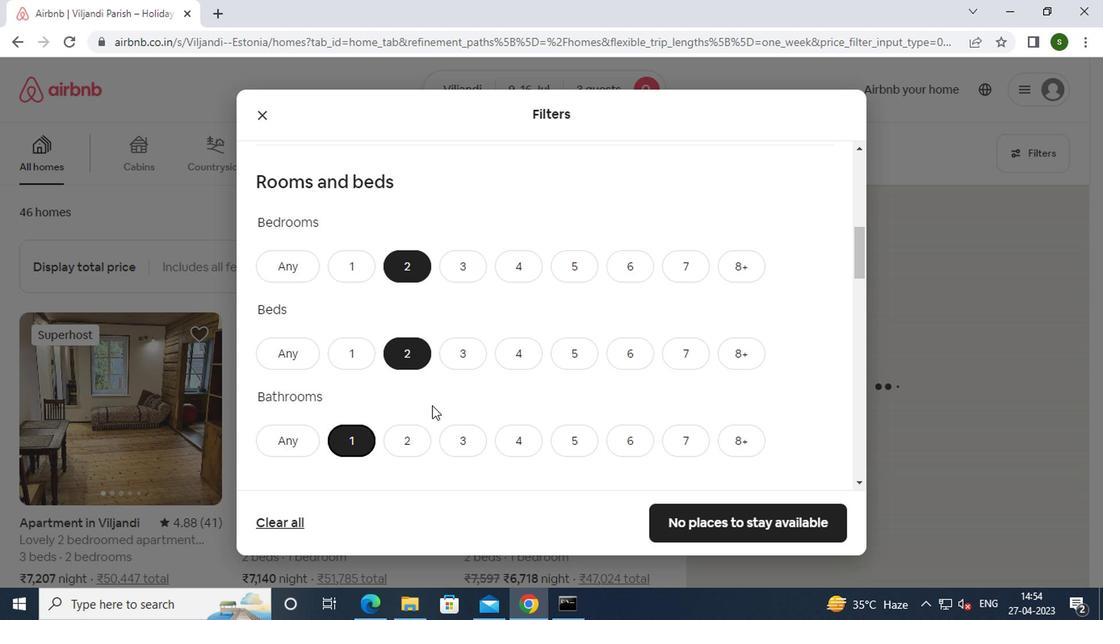
Action: Mouse scrolled (577, 338) with delta (0, -1)
Screenshot: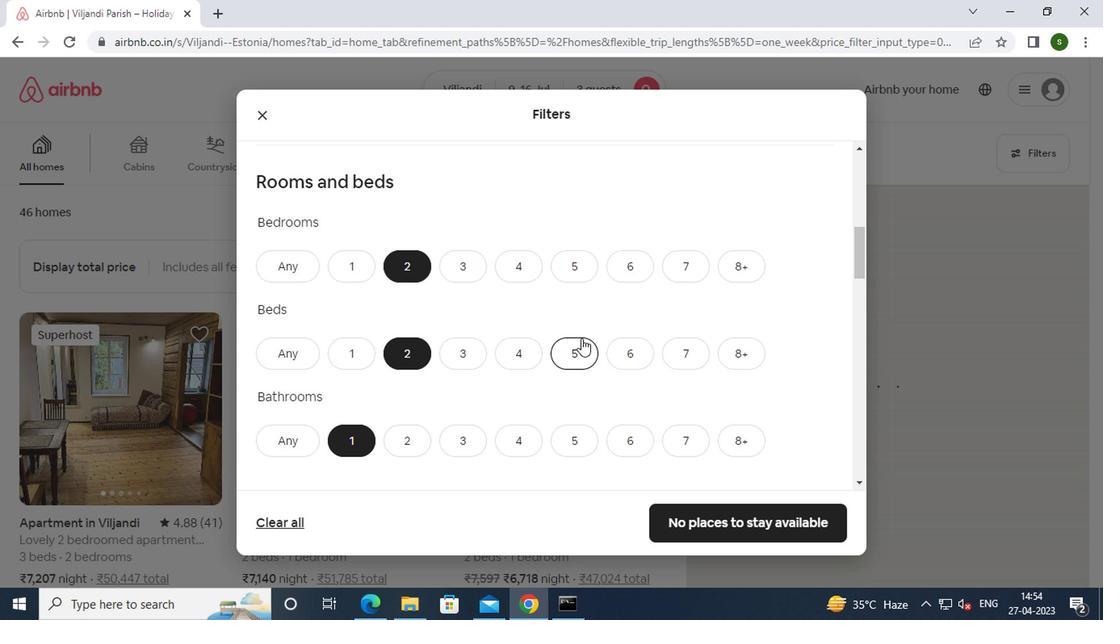 
Action: Mouse scrolled (577, 338) with delta (0, -1)
Screenshot: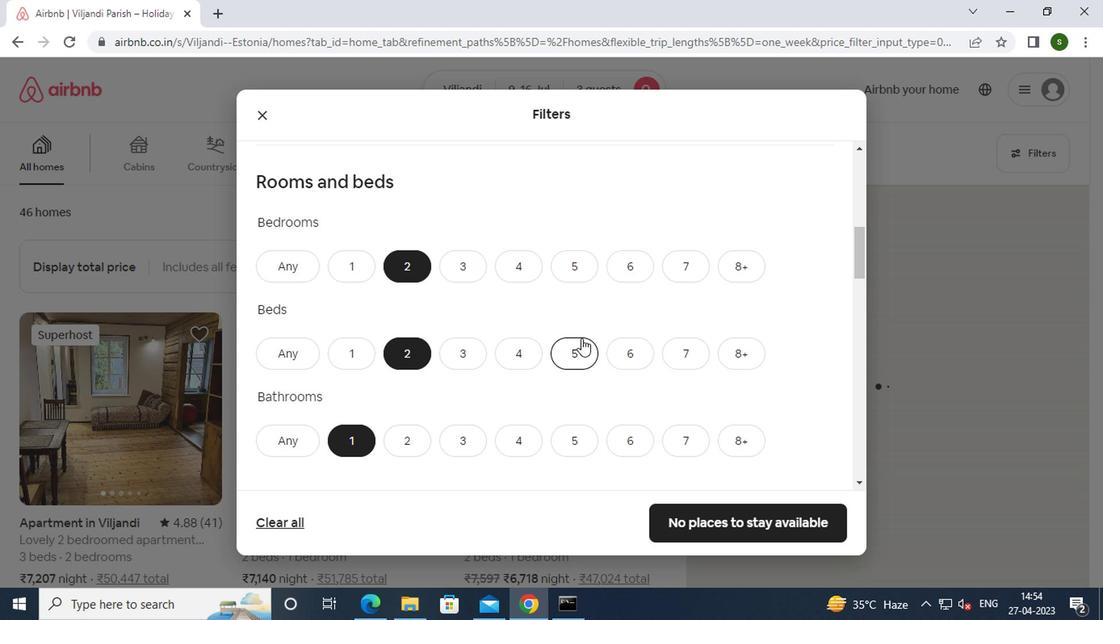 
Action: Mouse scrolled (577, 338) with delta (0, -1)
Screenshot: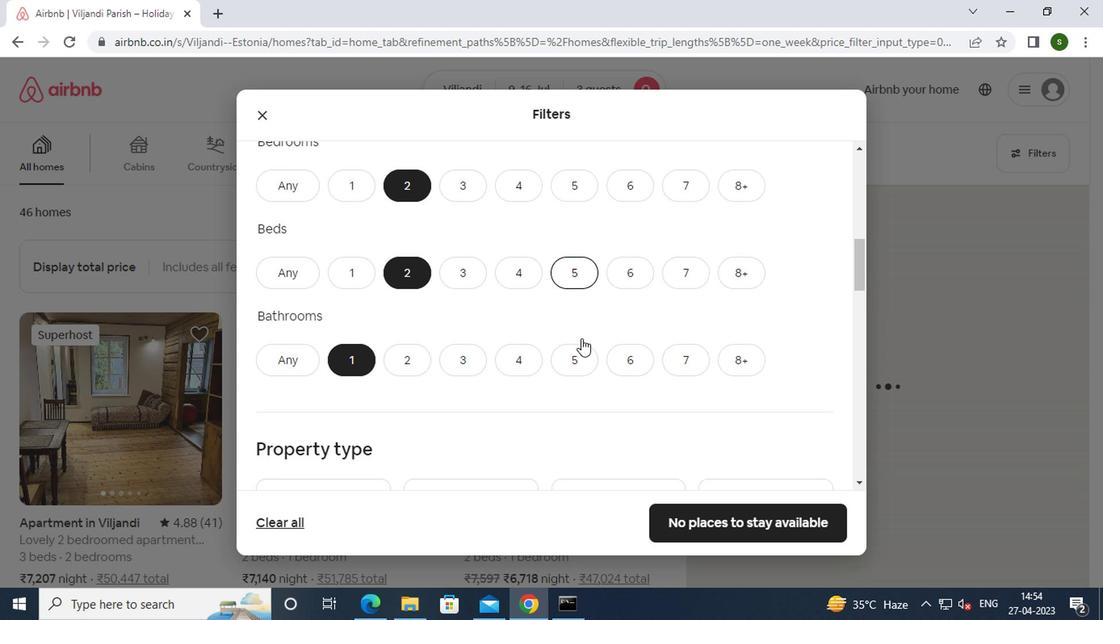 
Action: Mouse moved to (303, 375)
Screenshot: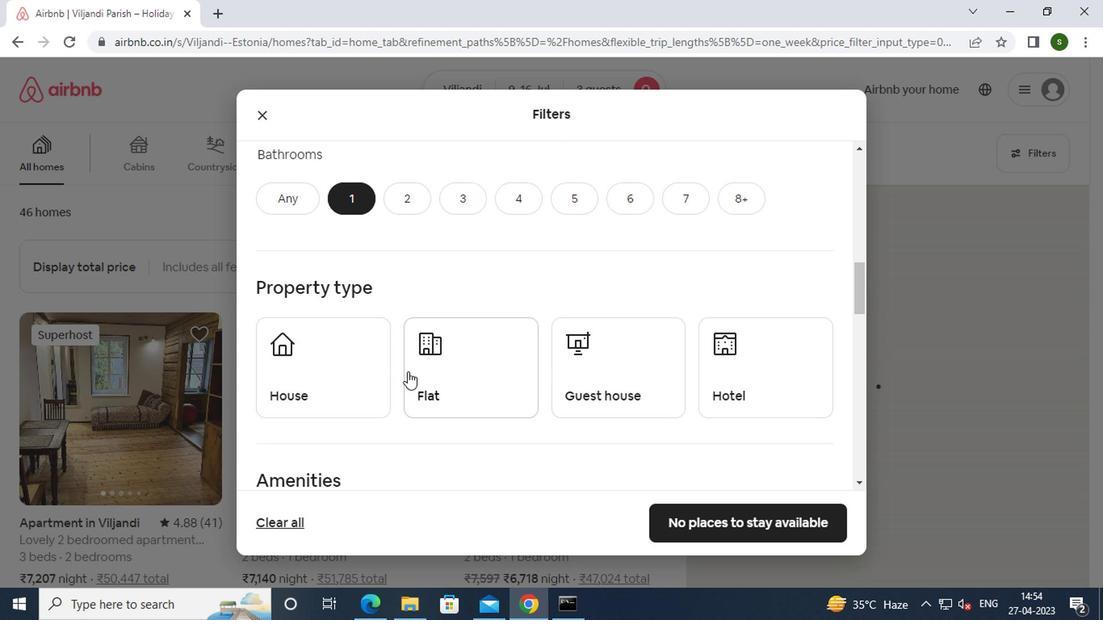 
Action: Mouse pressed left at (303, 375)
Screenshot: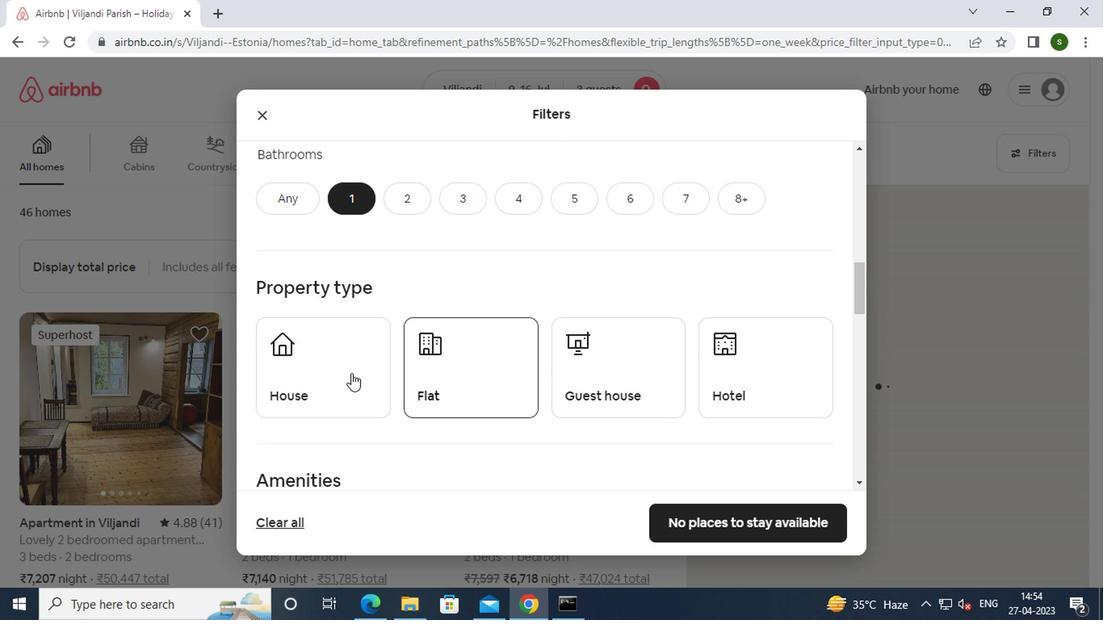 
Action: Mouse moved to (437, 377)
Screenshot: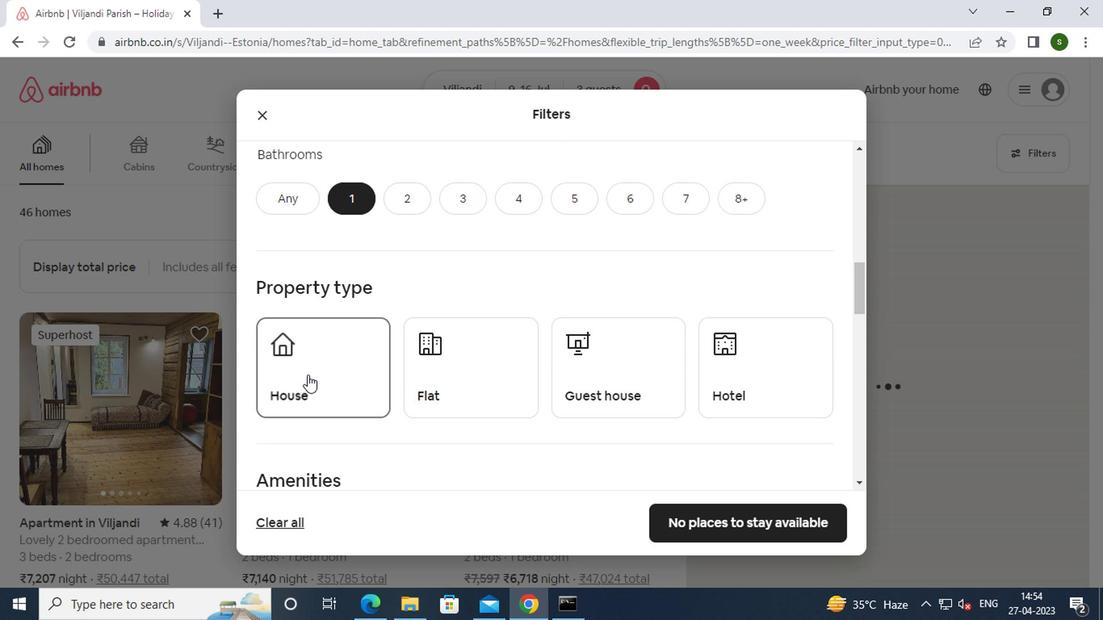 
Action: Mouse pressed left at (437, 377)
Screenshot: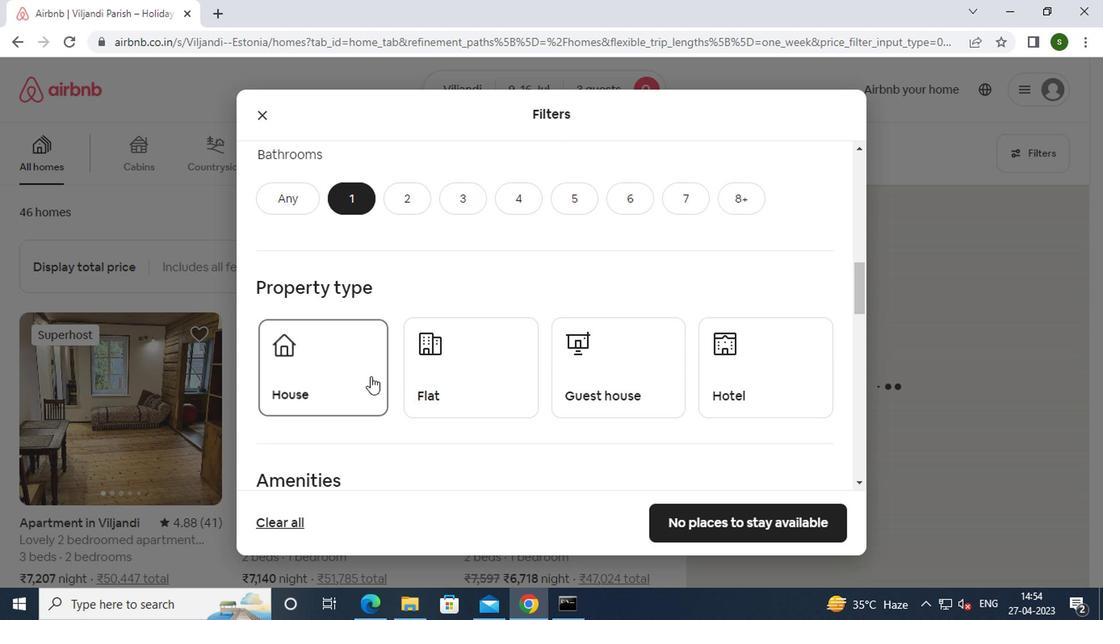 
Action: Mouse moved to (739, 373)
Screenshot: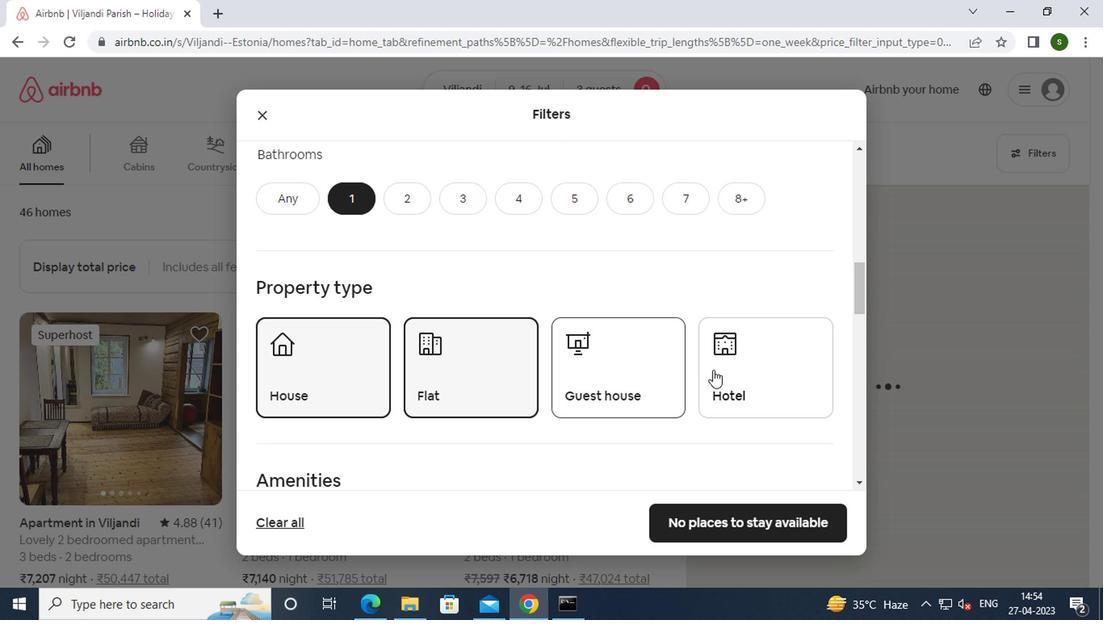 
Action: Mouse pressed left at (739, 373)
Screenshot: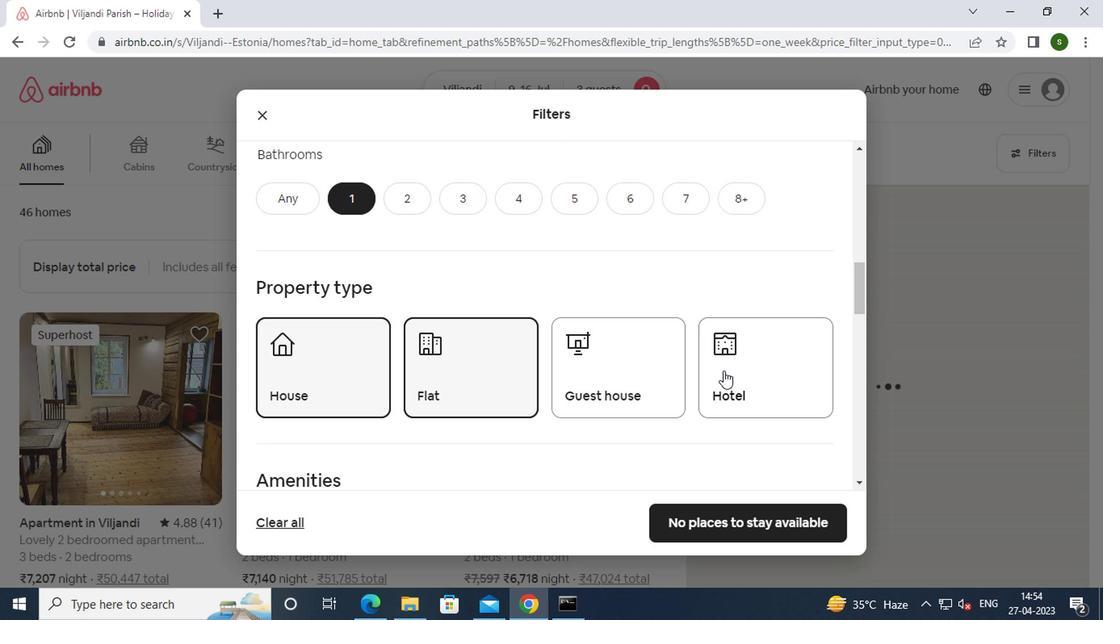 
Action: Mouse moved to (626, 333)
Screenshot: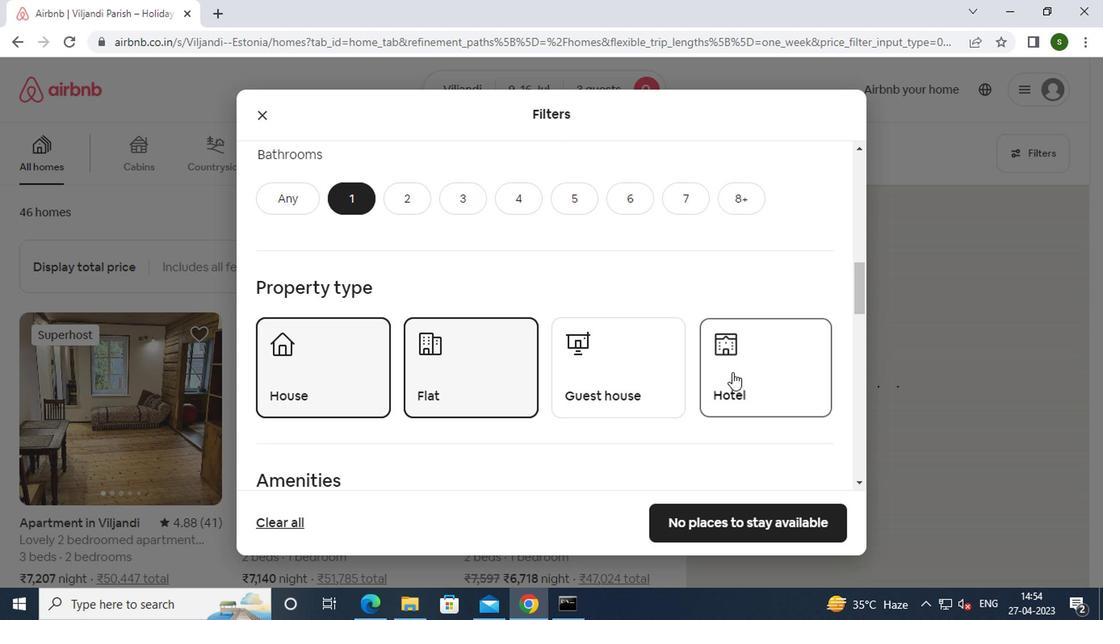 
Action: Mouse scrolled (626, 332) with delta (0, -1)
Screenshot: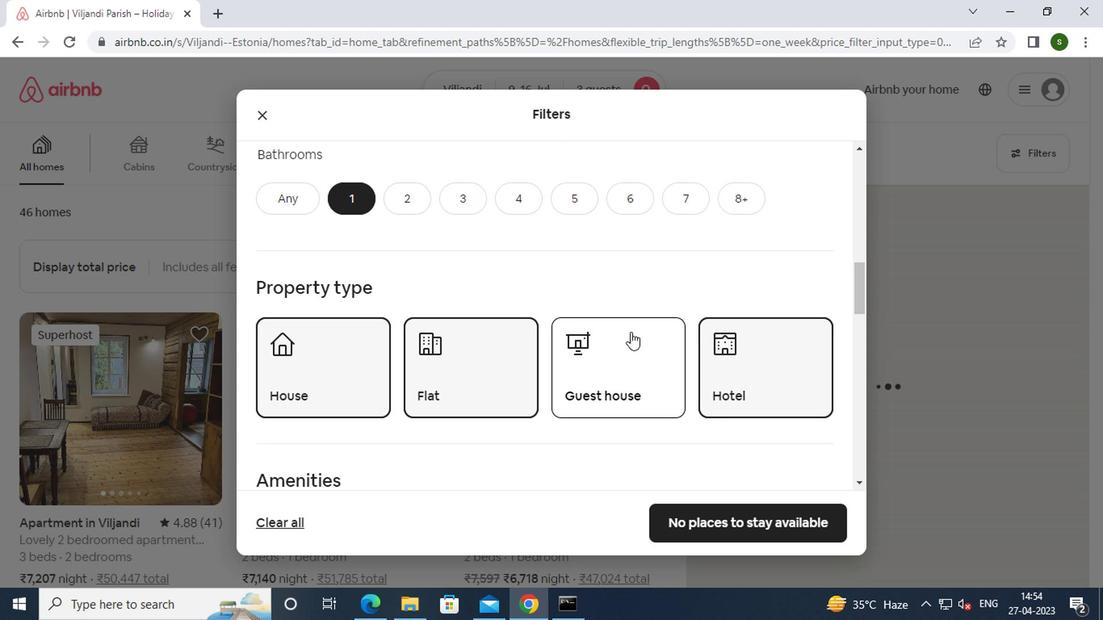 
Action: Mouse scrolled (626, 332) with delta (0, -1)
Screenshot: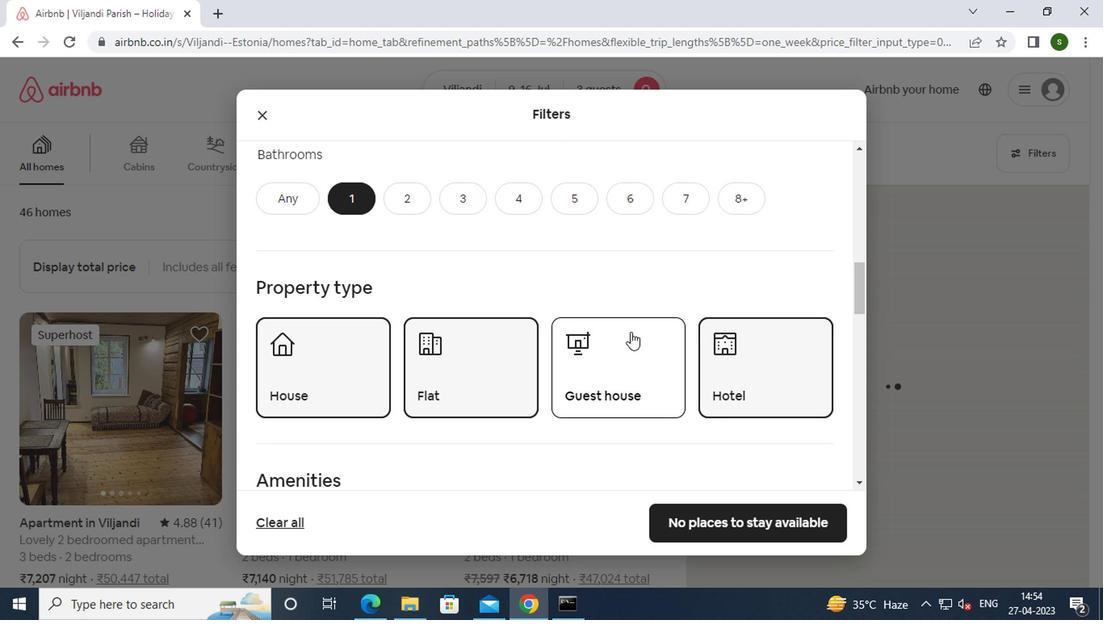 
Action: Mouse scrolled (626, 332) with delta (0, -1)
Screenshot: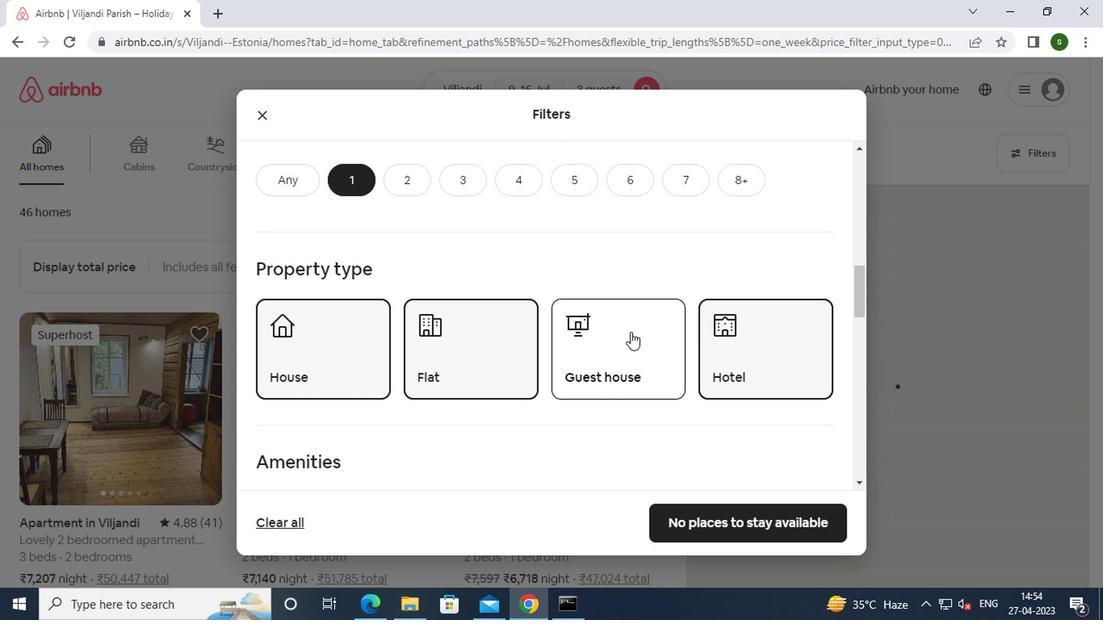 
Action: Mouse scrolled (626, 332) with delta (0, -1)
Screenshot: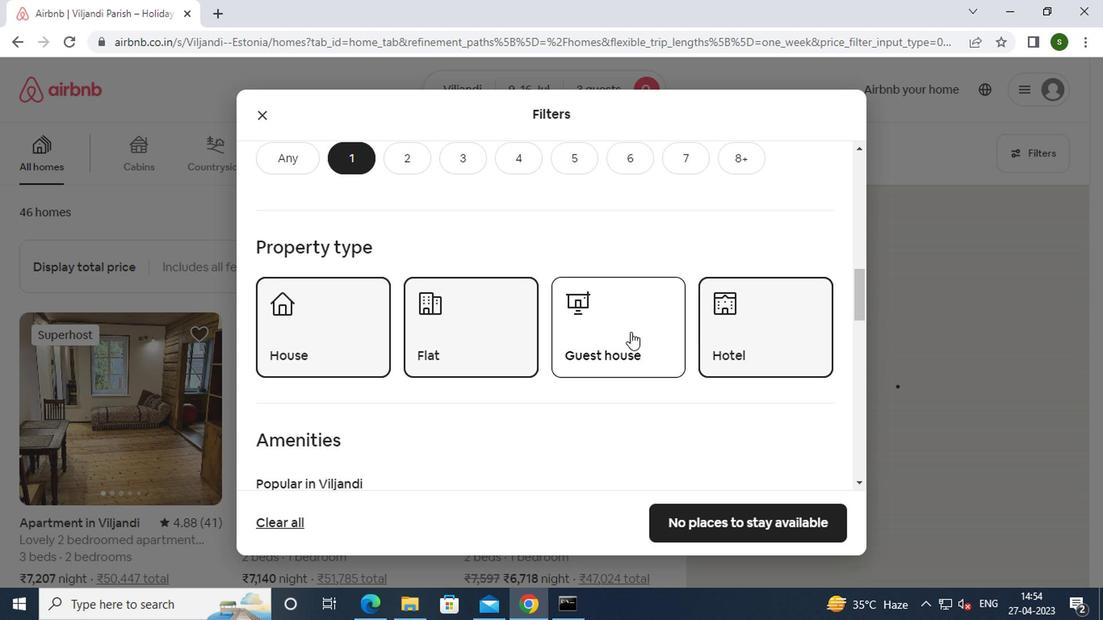 
Action: Mouse scrolled (626, 332) with delta (0, -1)
Screenshot: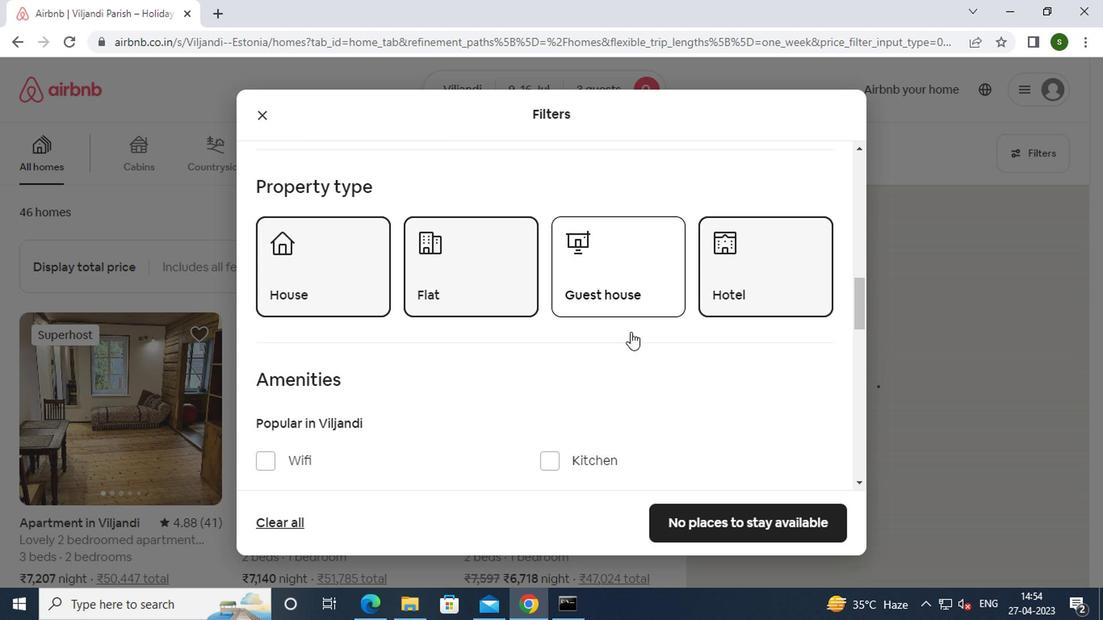 
Action: Mouse scrolled (626, 332) with delta (0, -1)
Screenshot: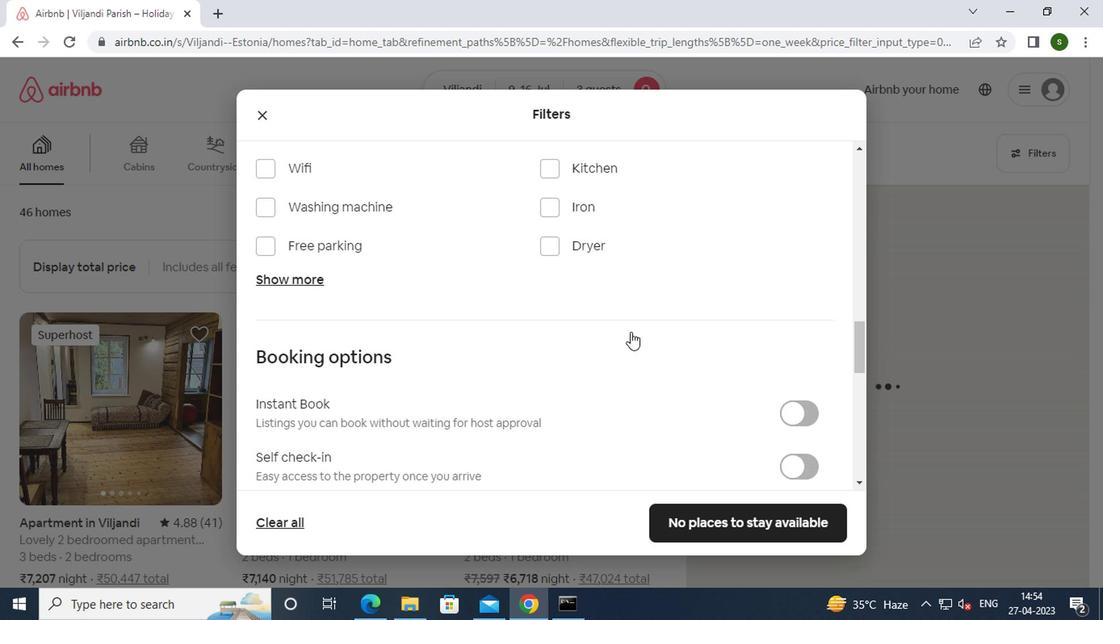 
Action: Mouse scrolled (626, 332) with delta (0, -1)
Screenshot: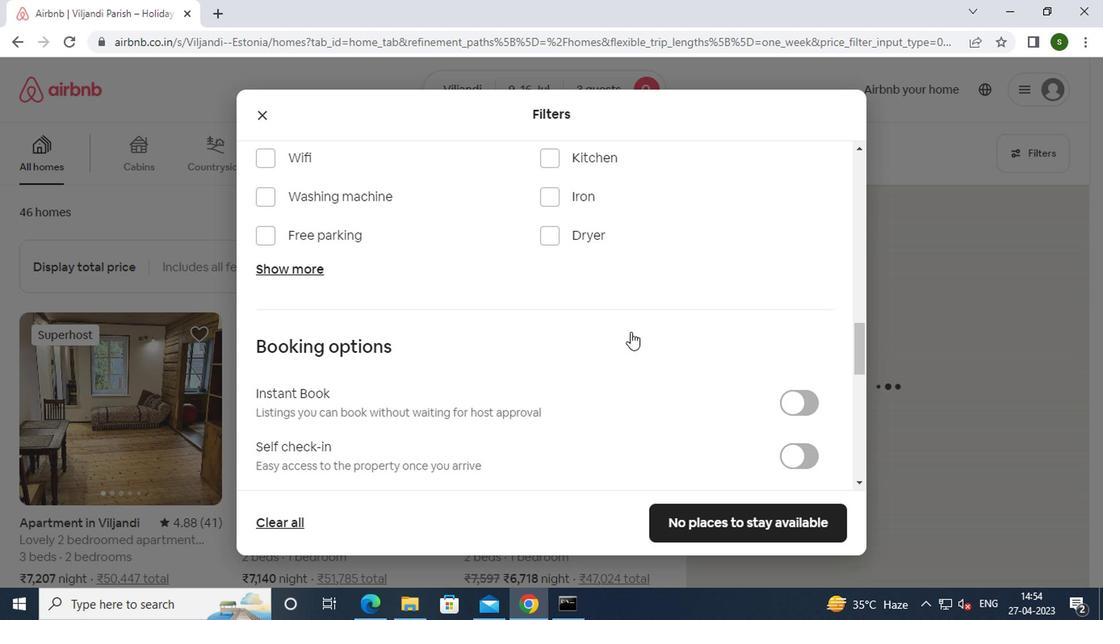 
Action: Mouse scrolled (626, 332) with delta (0, -1)
Screenshot: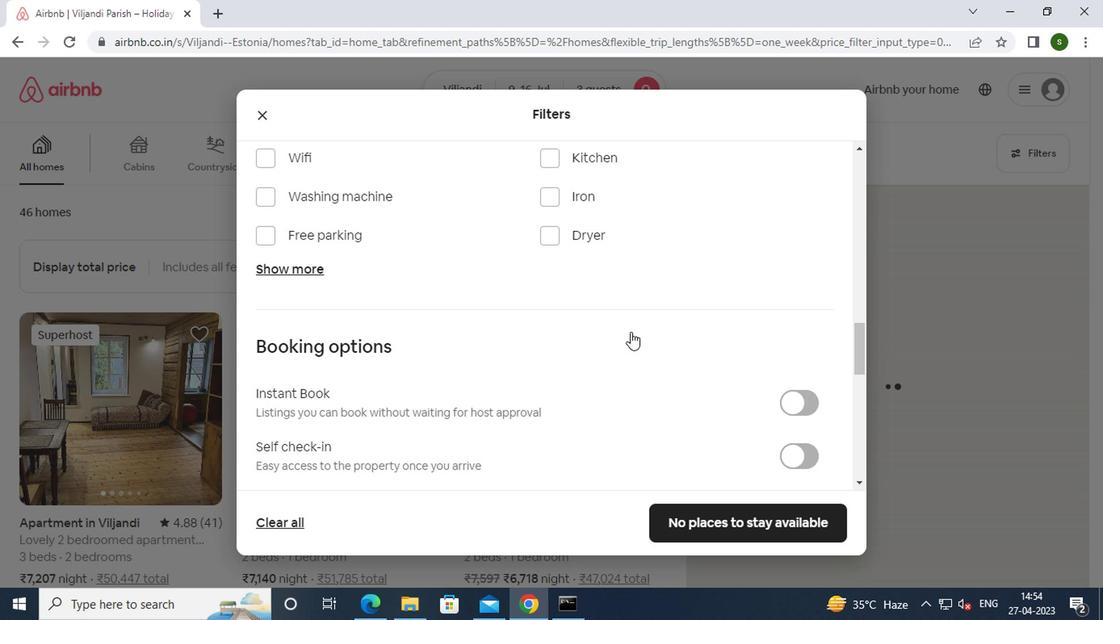 
Action: Mouse moved to (782, 204)
Screenshot: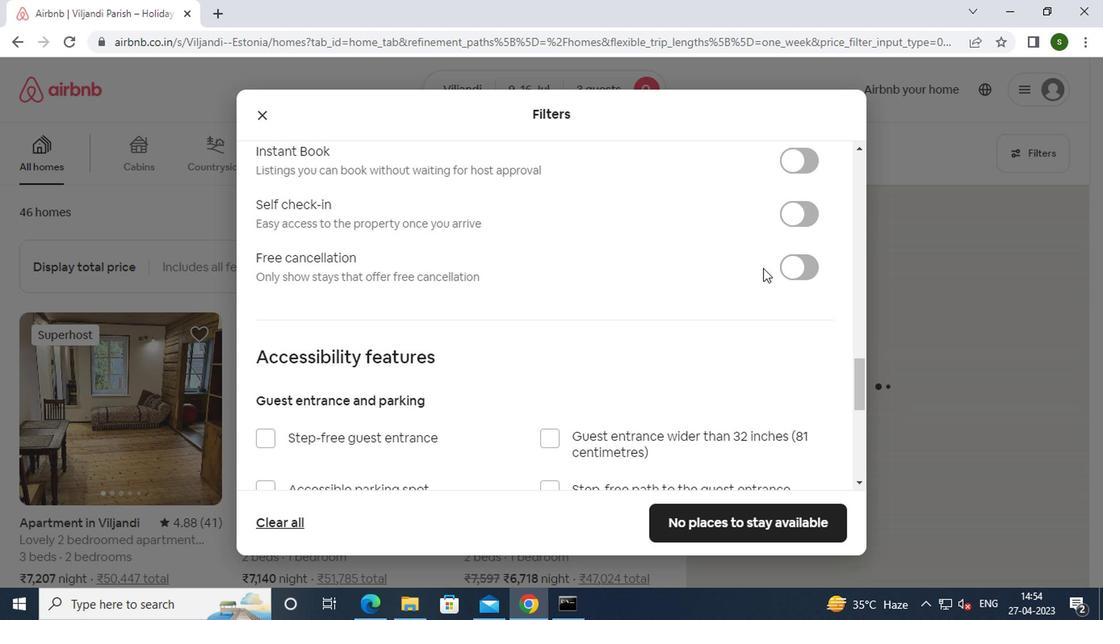 
Action: Mouse pressed left at (782, 204)
Screenshot: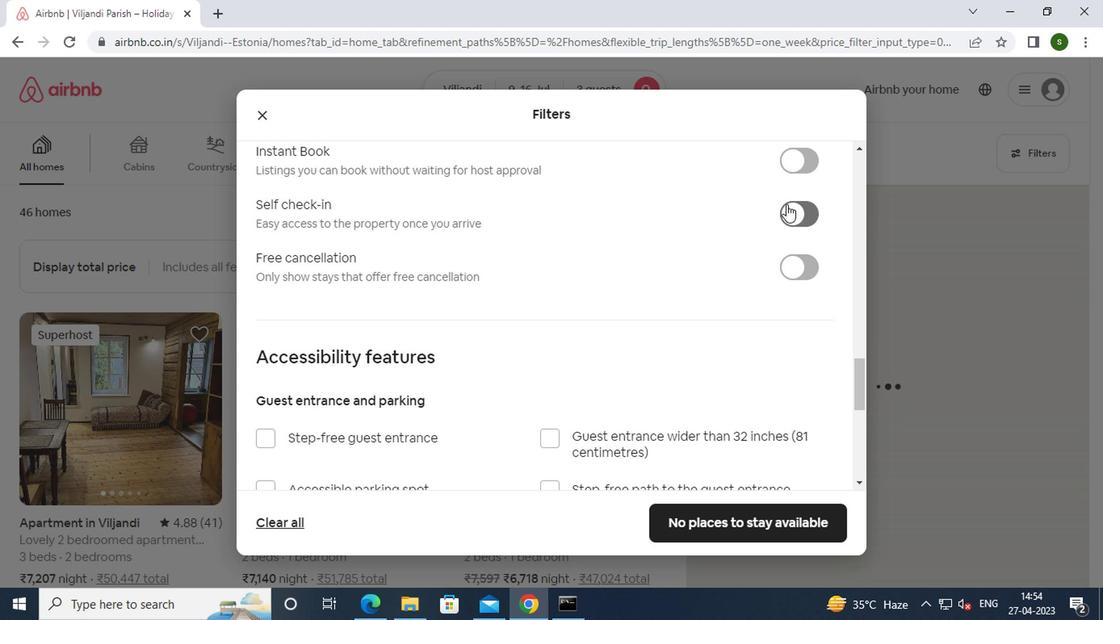 
Action: Mouse moved to (517, 322)
Screenshot: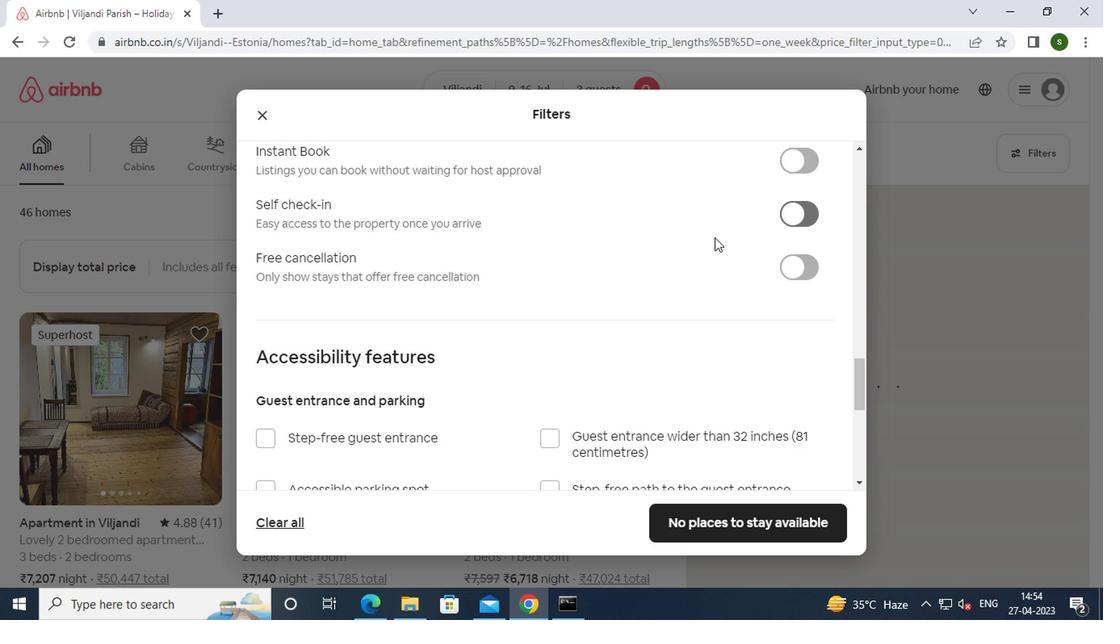 
Action: Mouse scrolled (517, 321) with delta (0, 0)
Screenshot: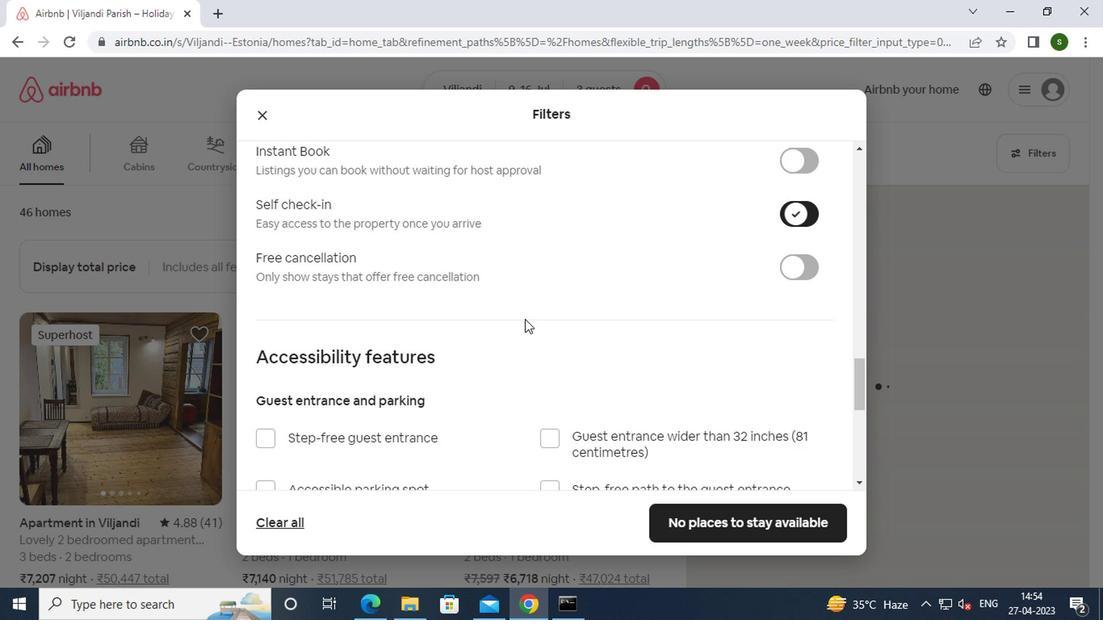 
Action: Mouse scrolled (517, 321) with delta (0, 0)
Screenshot: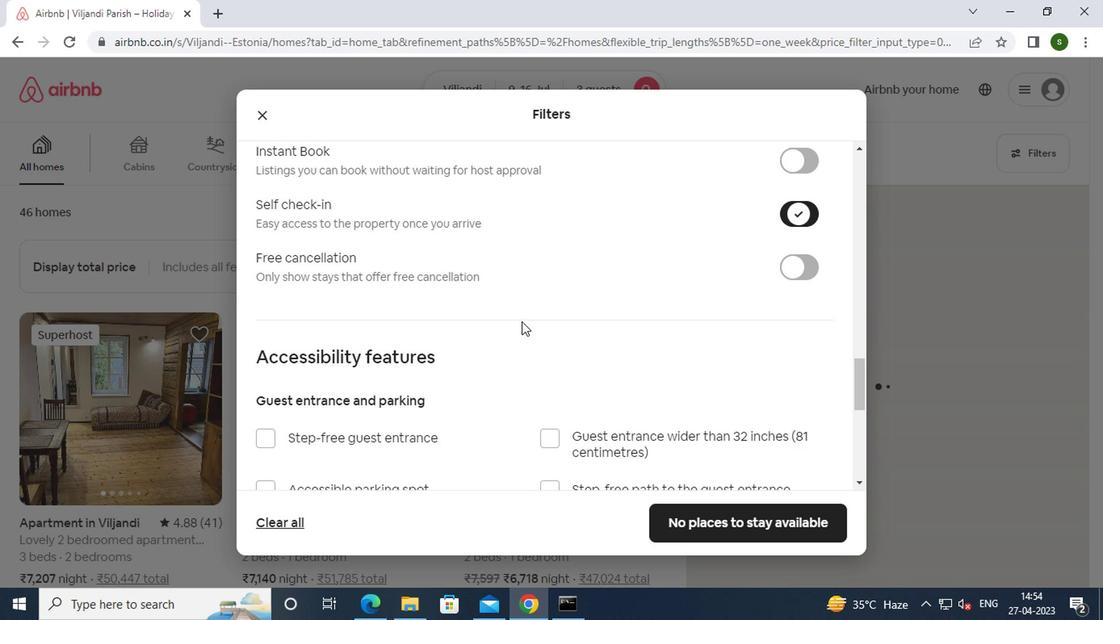 
Action: Mouse scrolled (517, 321) with delta (0, 0)
Screenshot: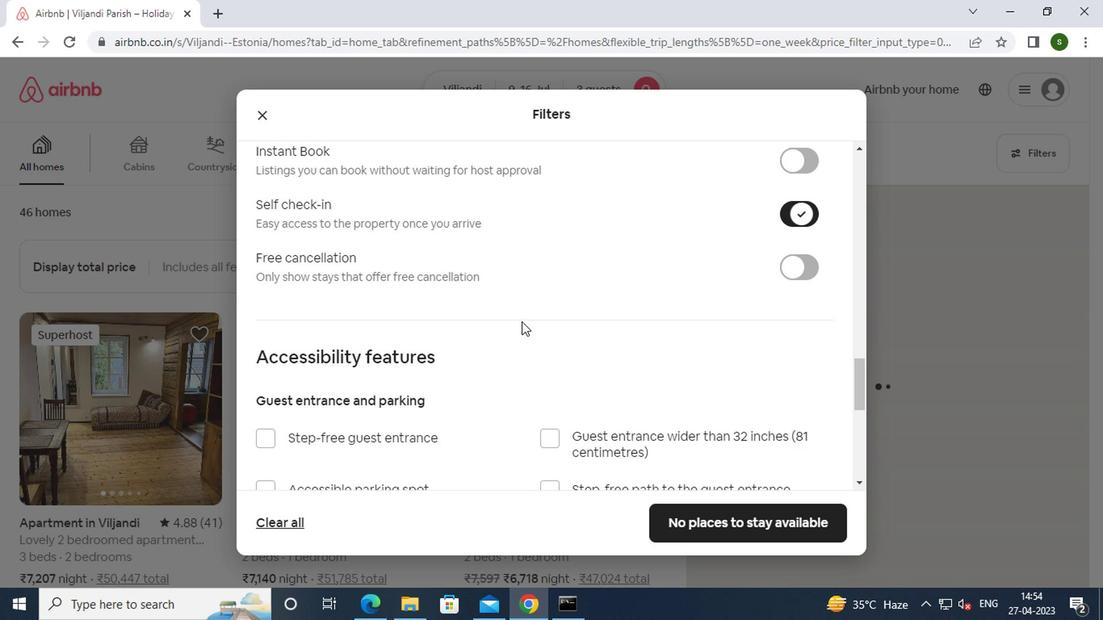 
Action: Mouse scrolled (517, 321) with delta (0, 0)
Screenshot: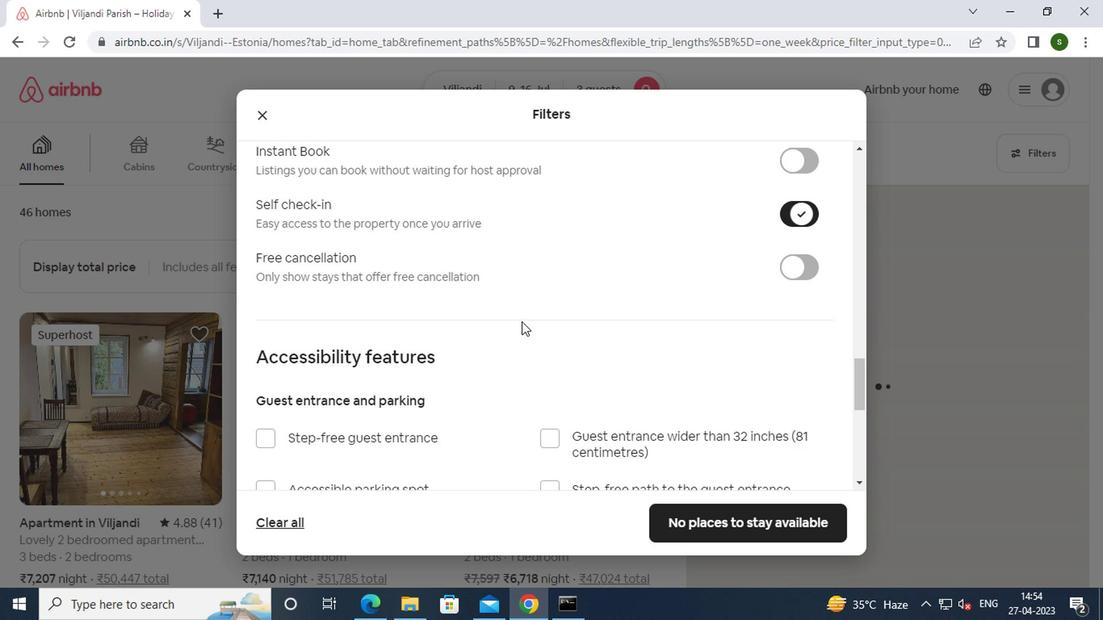 
Action: Mouse scrolled (517, 321) with delta (0, 0)
Screenshot: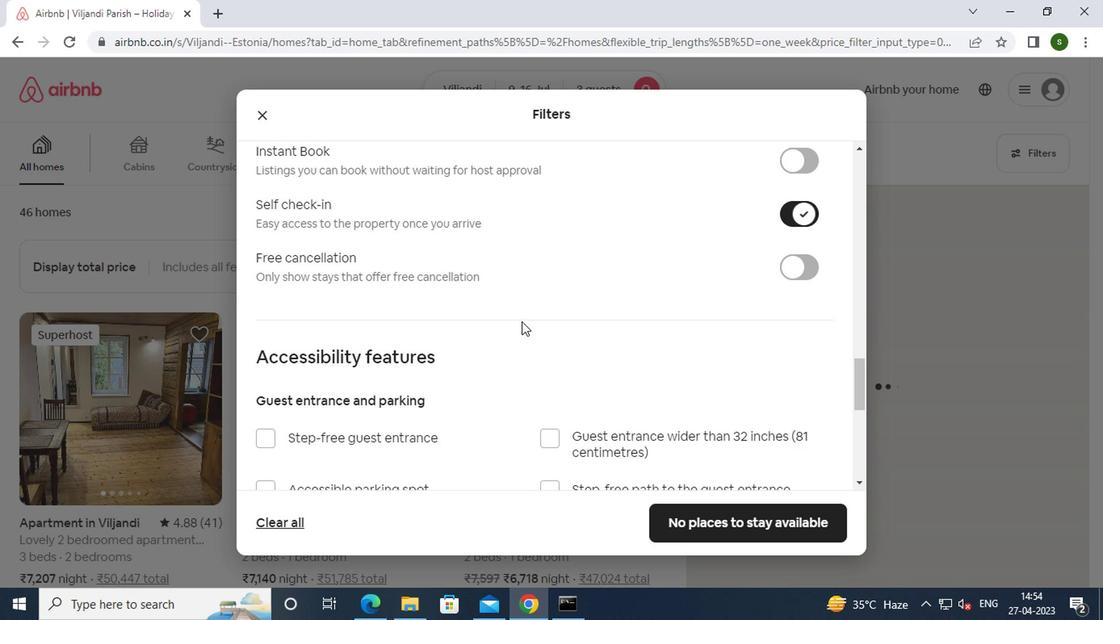 
Action: Mouse scrolled (517, 321) with delta (0, 0)
Screenshot: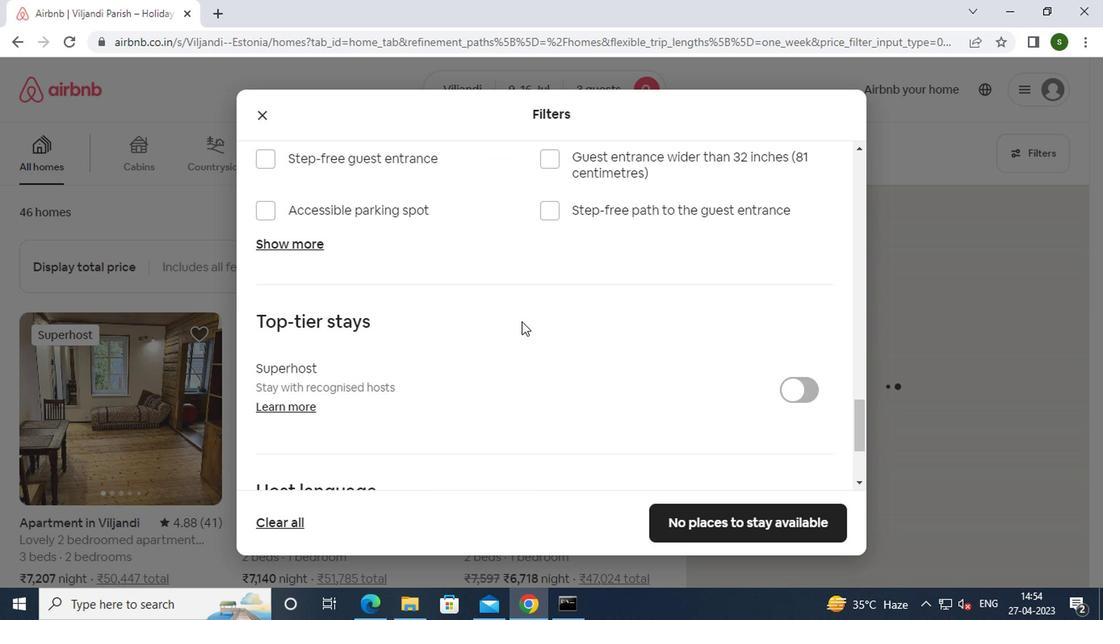
Action: Mouse moved to (309, 375)
Screenshot: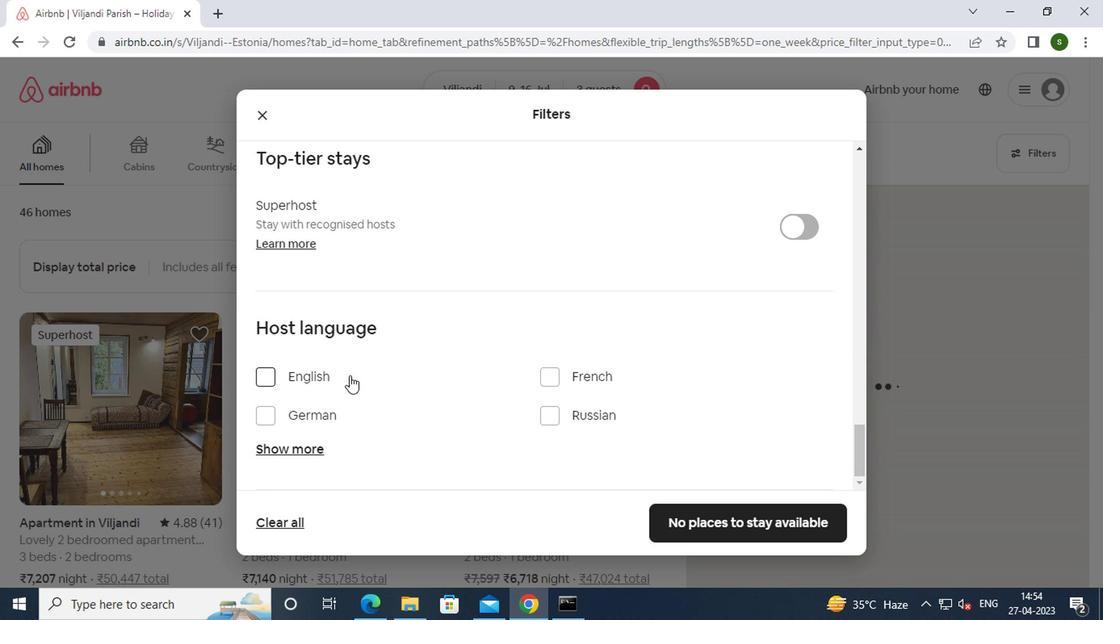 
Action: Mouse pressed left at (309, 375)
Screenshot: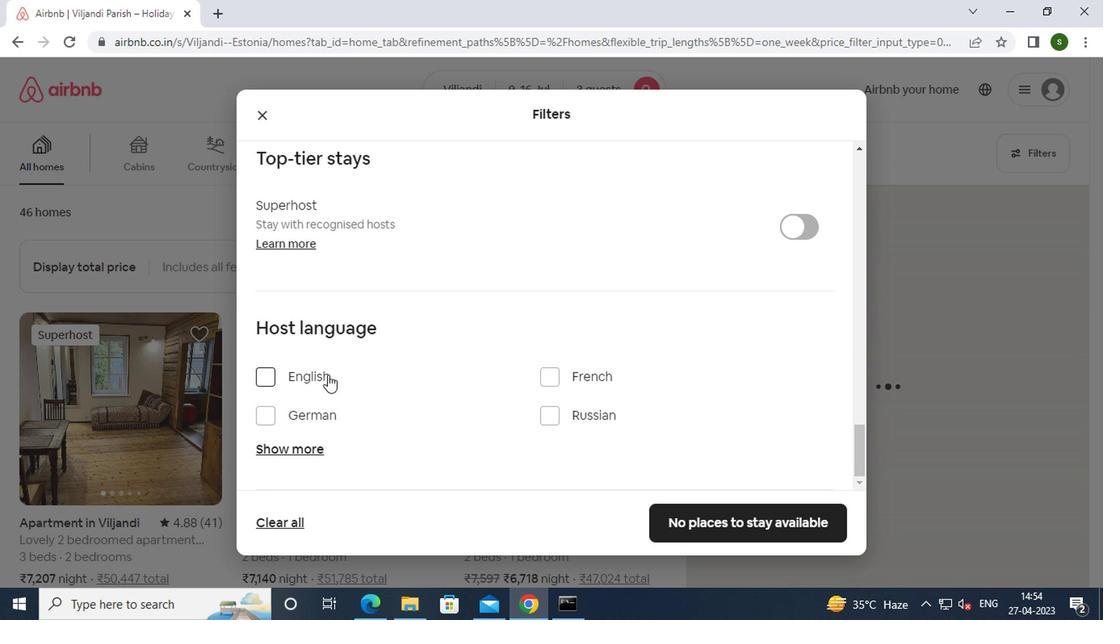 
Action: Mouse moved to (675, 525)
Screenshot: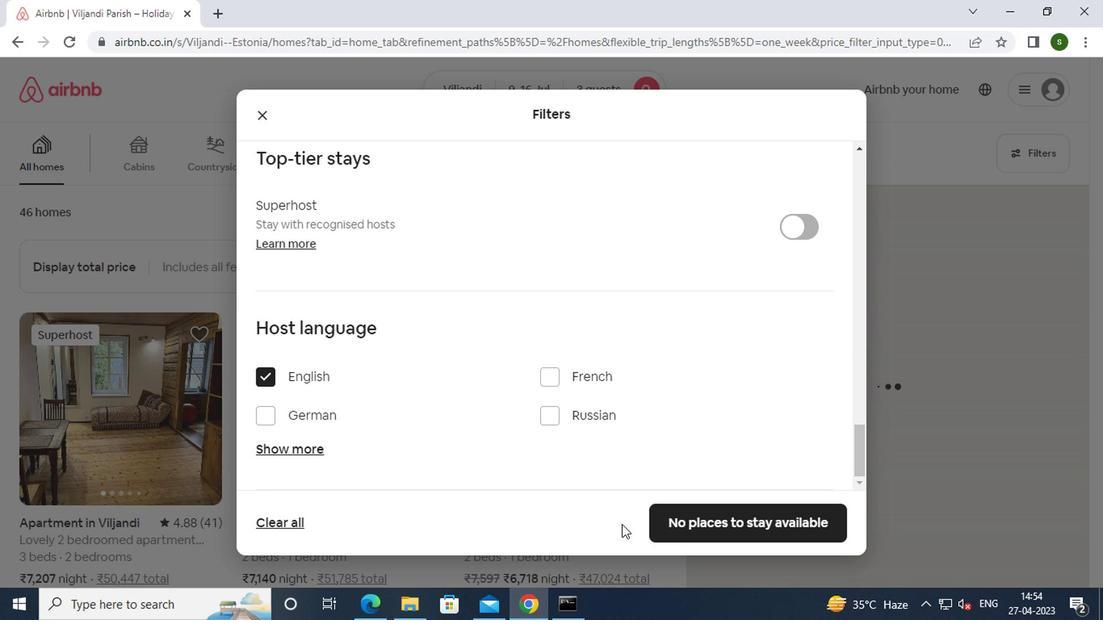 
Action: Mouse pressed left at (675, 525)
Screenshot: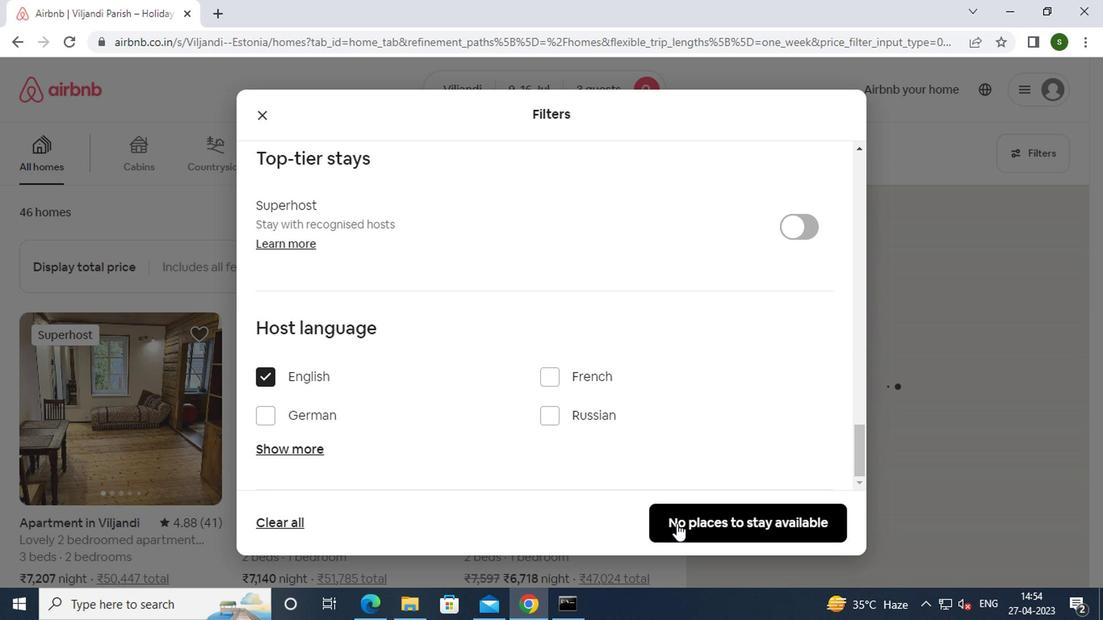 
Action: Mouse moved to (676, 521)
Screenshot: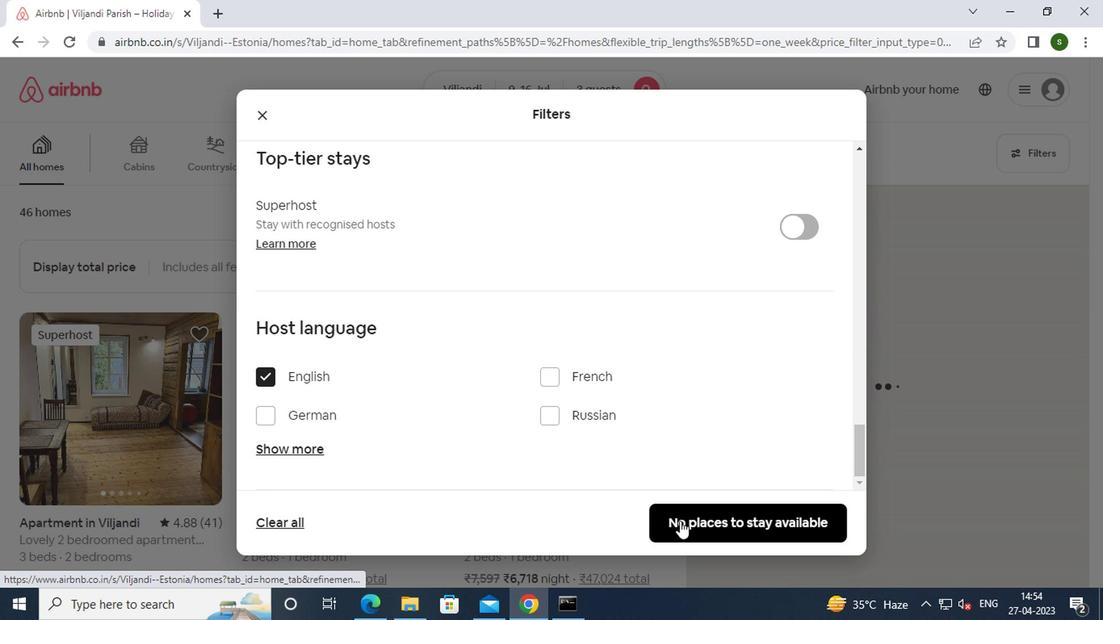 
